 Task: Find connections with filter location Wickford with filter topic #Projectmanagements with filter profile language French with filter current company ITI And Diploma Jobs with filter school Banaras Hindu University with filter industry Wholesale Luxury Goods and Jewelry with filter service category UX Research with filter keywords title Sales Associate
Action: Mouse moved to (569, 73)
Screenshot: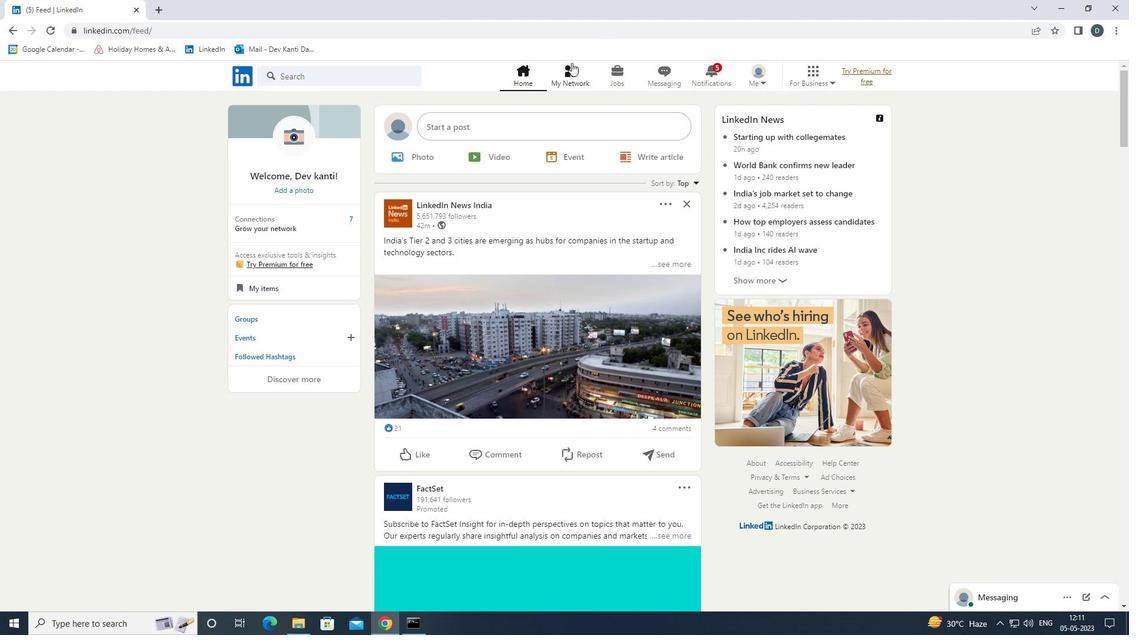 
Action: Mouse pressed left at (569, 73)
Screenshot: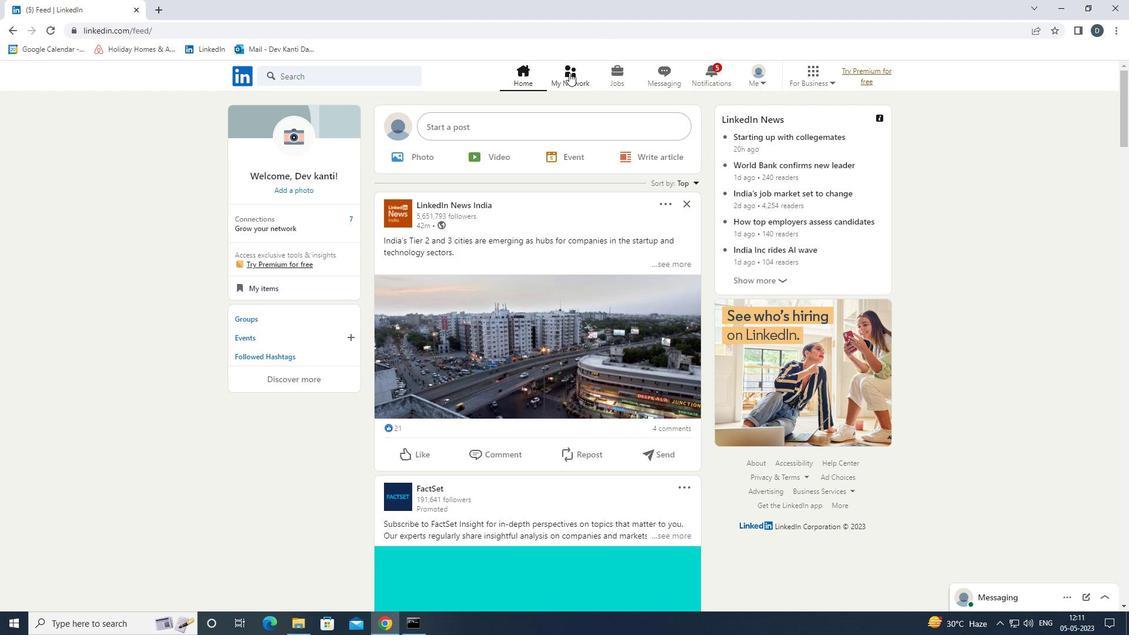 
Action: Mouse moved to (393, 138)
Screenshot: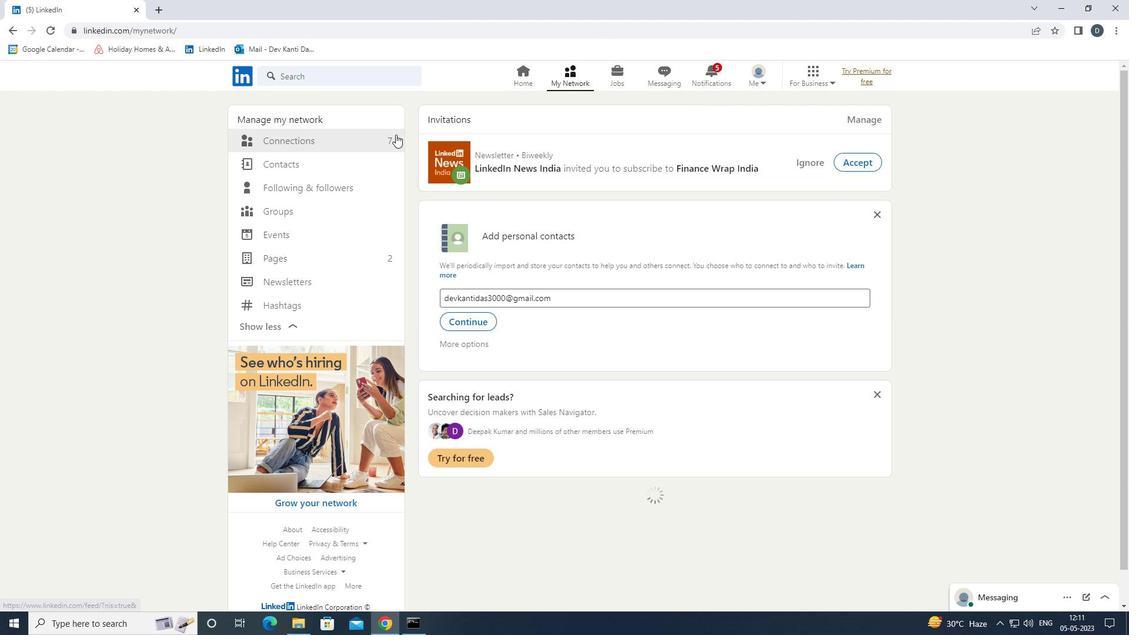 
Action: Mouse pressed left at (393, 138)
Screenshot: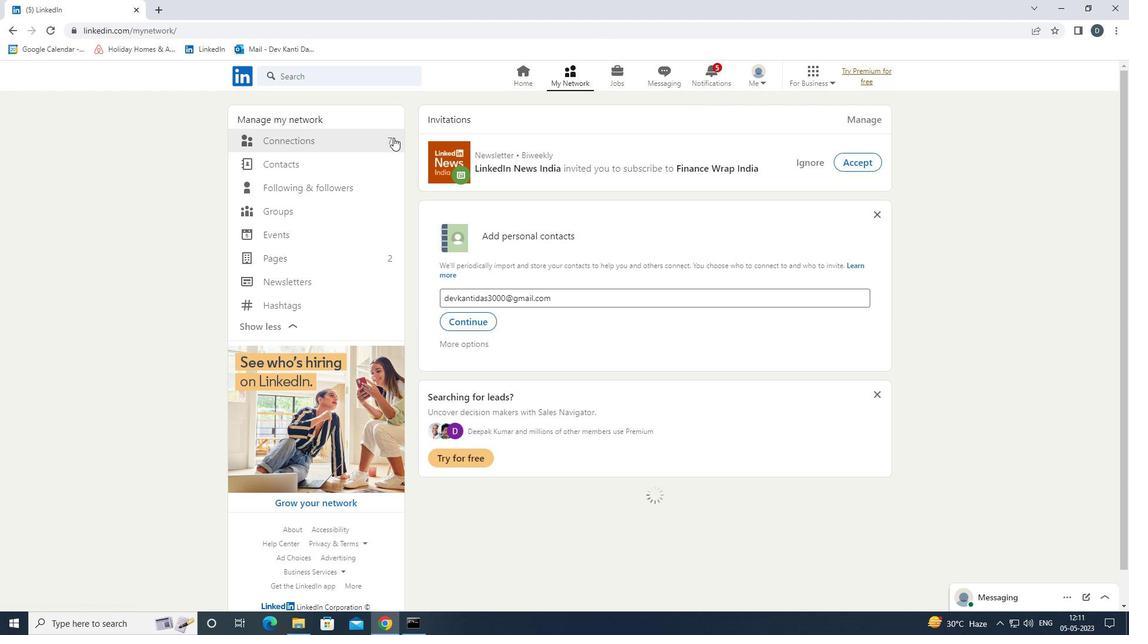
Action: Mouse moved to (390, 138)
Screenshot: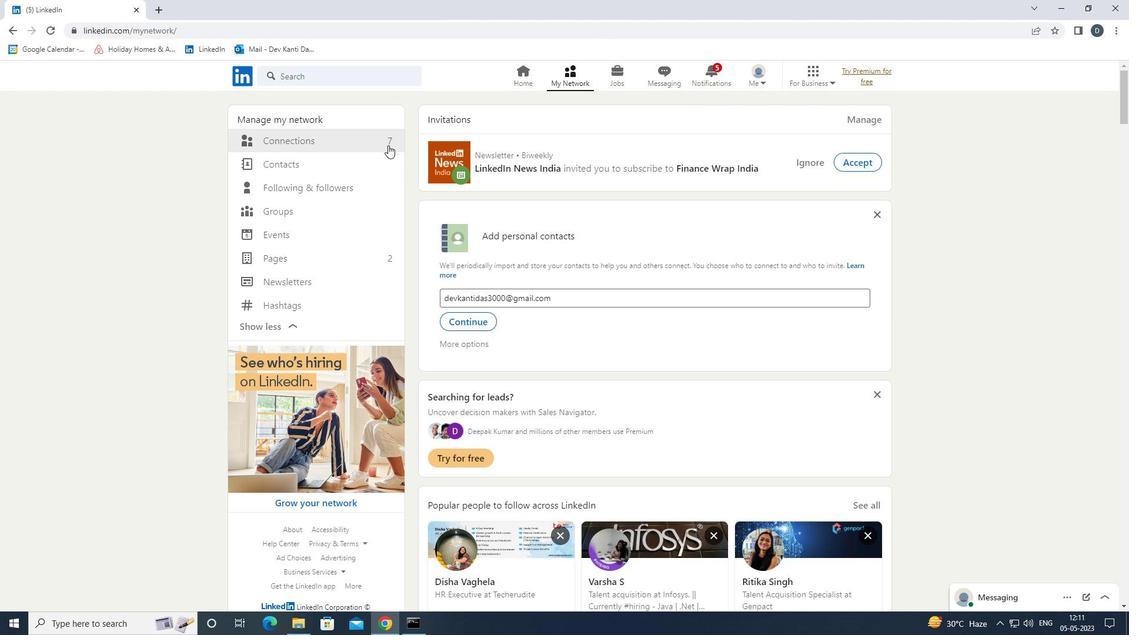 
Action: Mouse pressed left at (390, 138)
Screenshot: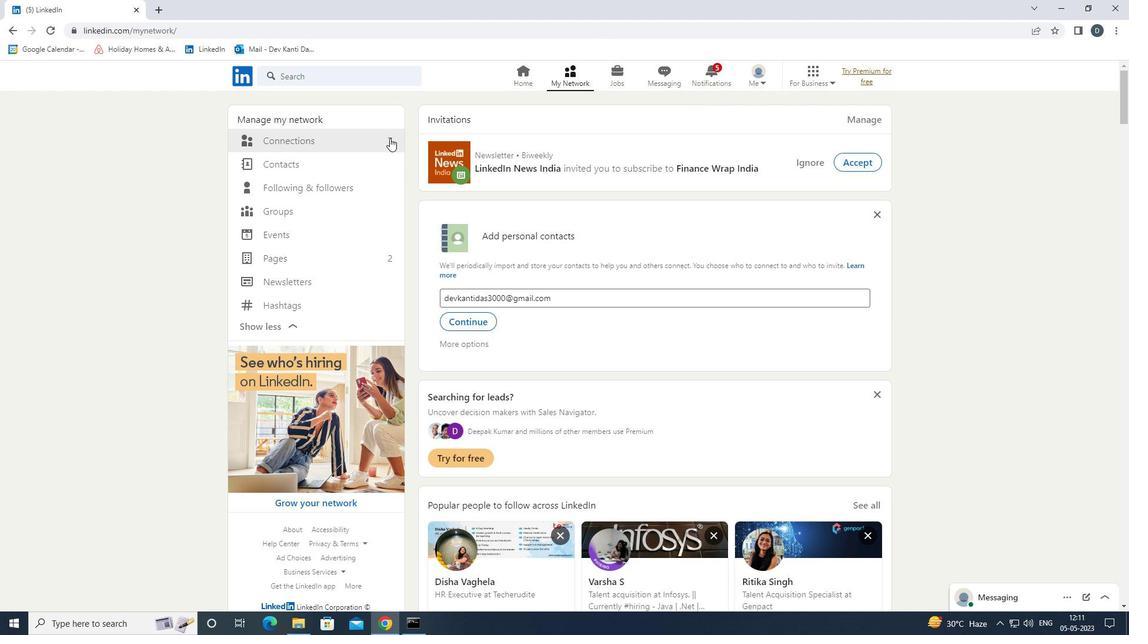 
Action: Mouse moved to (630, 140)
Screenshot: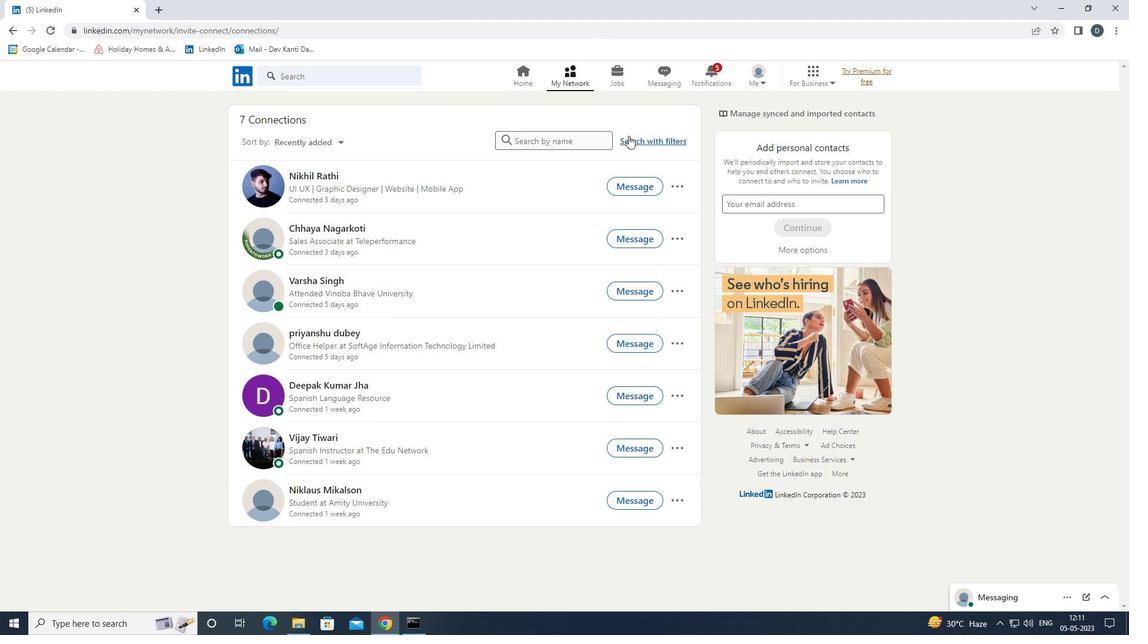
Action: Mouse pressed left at (630, 140)
Screenshot: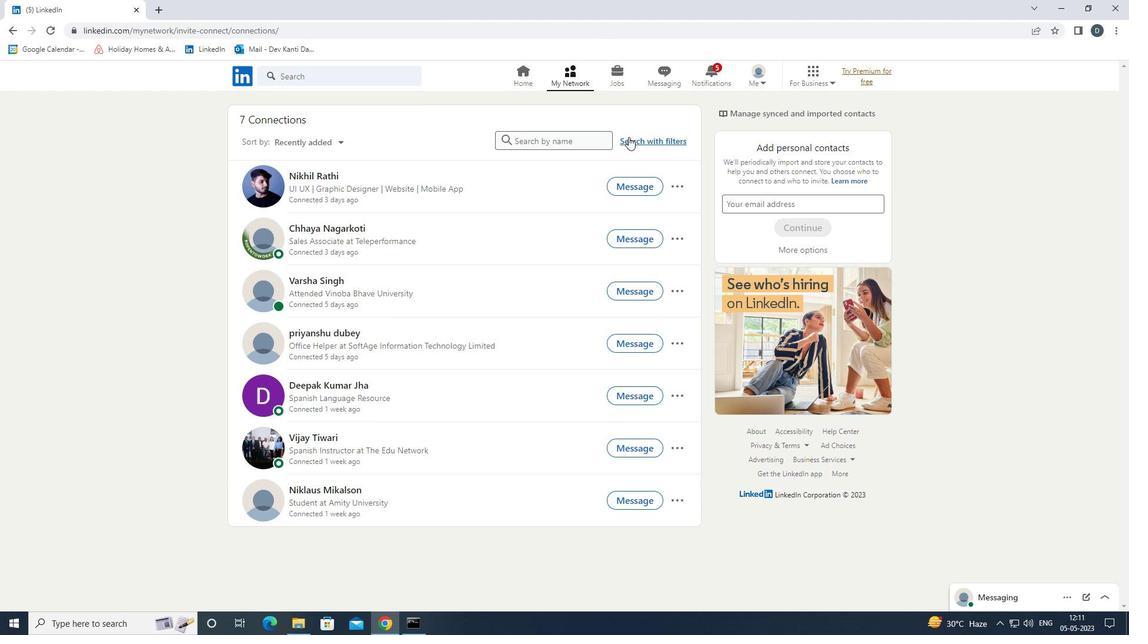 
Action: Mouse moved to (607, 110)
Screenshot: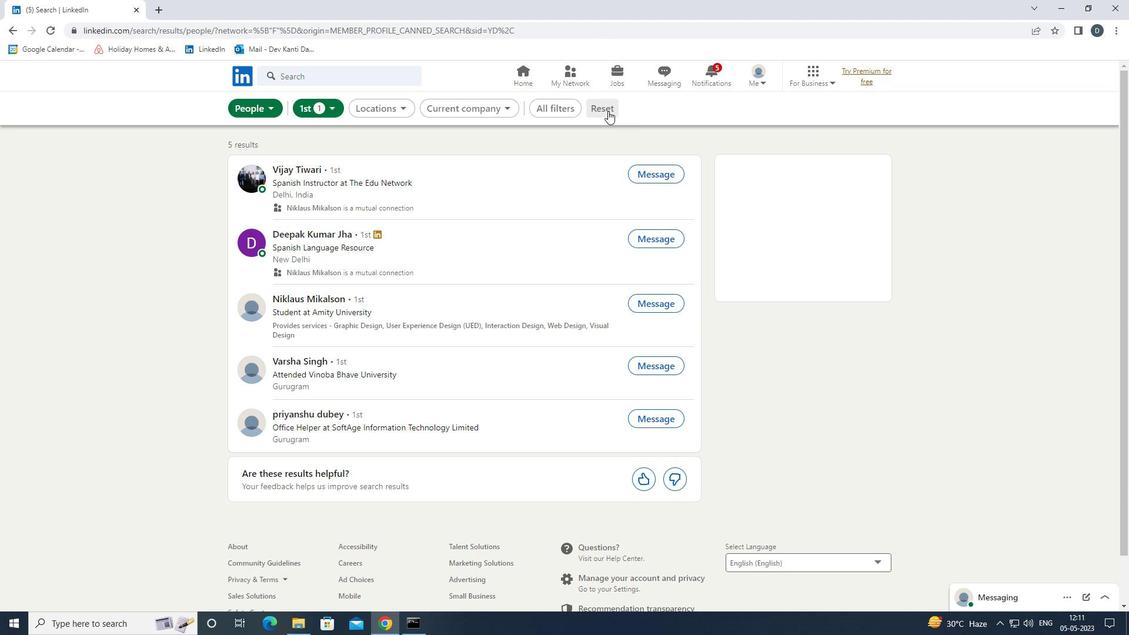
Action: Mouse pressed left at (607, 110)
Screenshot: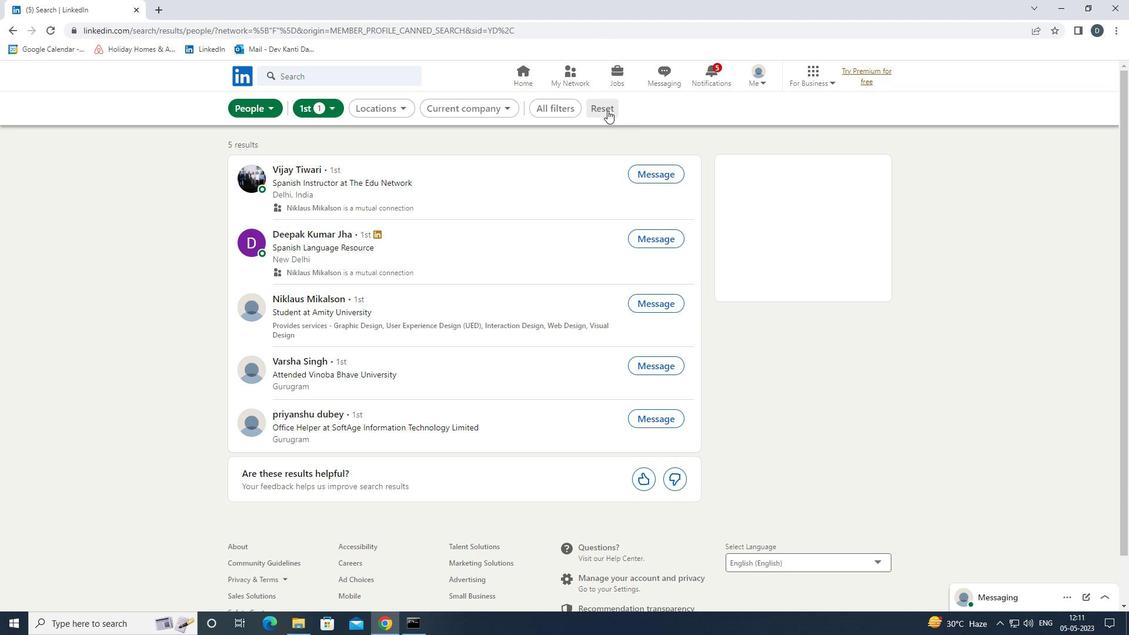 
Action: Mouse moved to (587, 111)
Screenshot: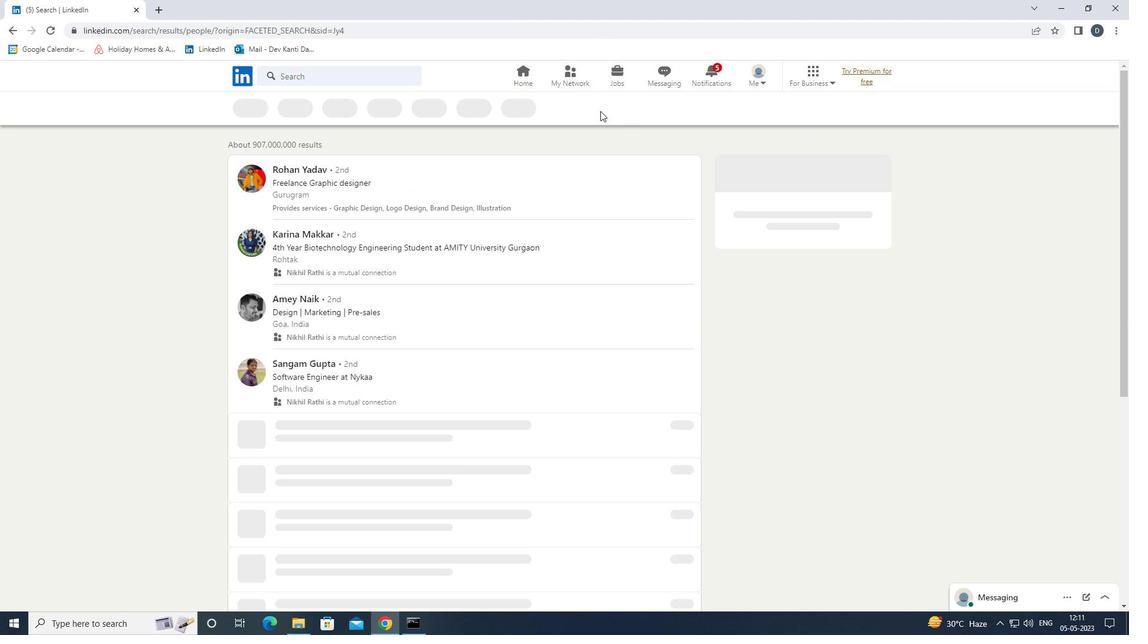 
Action: Mouse pressed left at (587, 111)
Screenshot: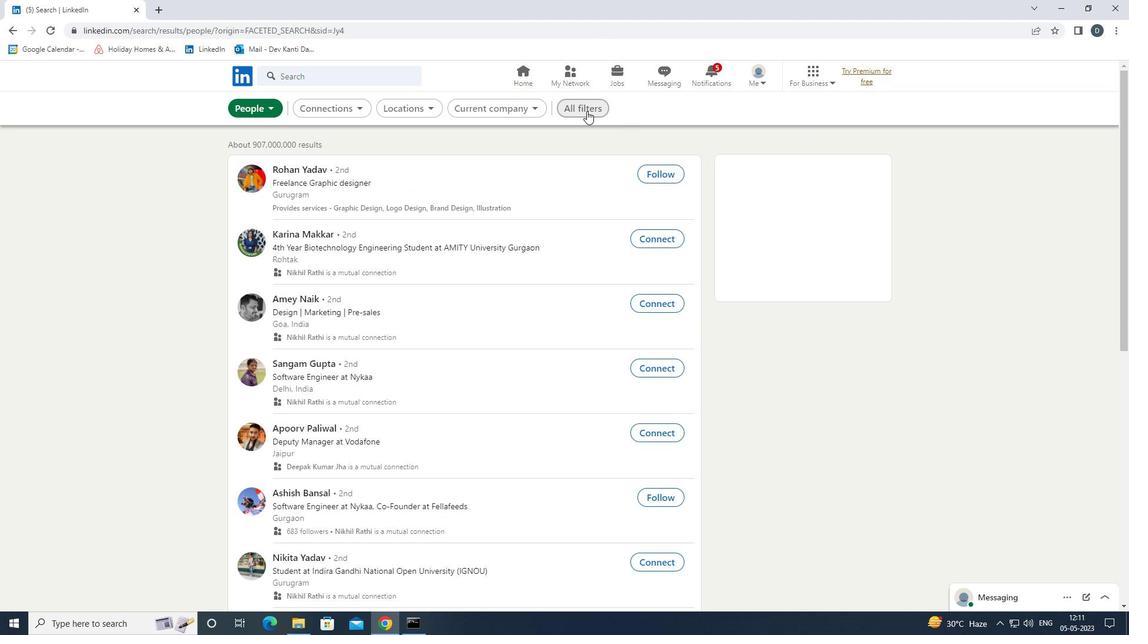 
Action: Mouse moved to (966, 351)
Screenshot: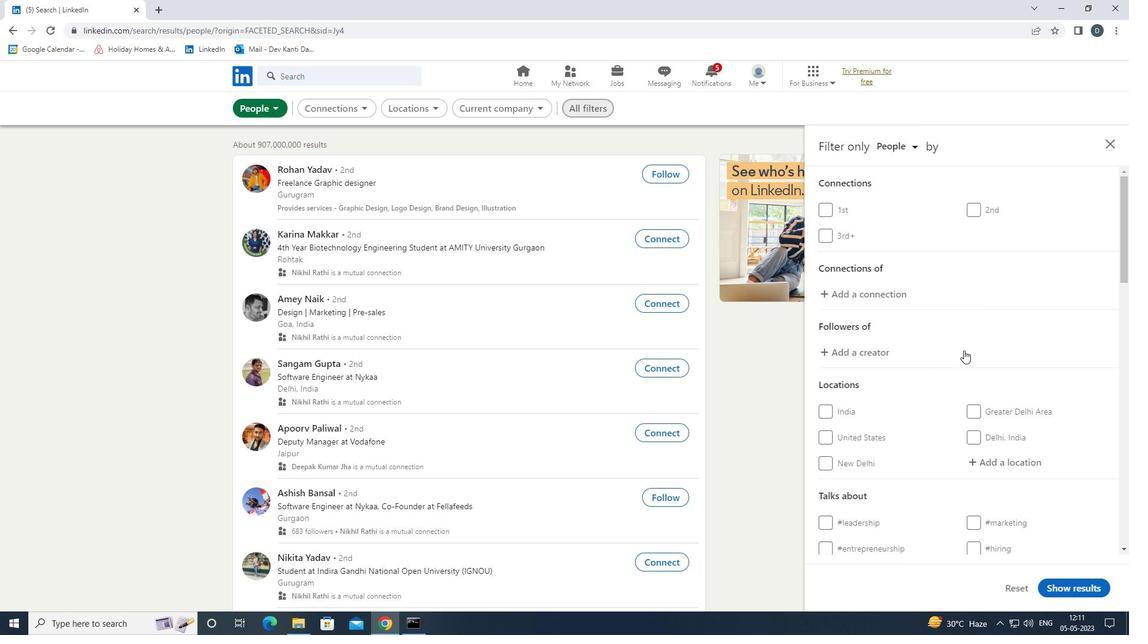 
Action: Mouse scrolled (966, 351) with delta (0, 0)
Screenshot: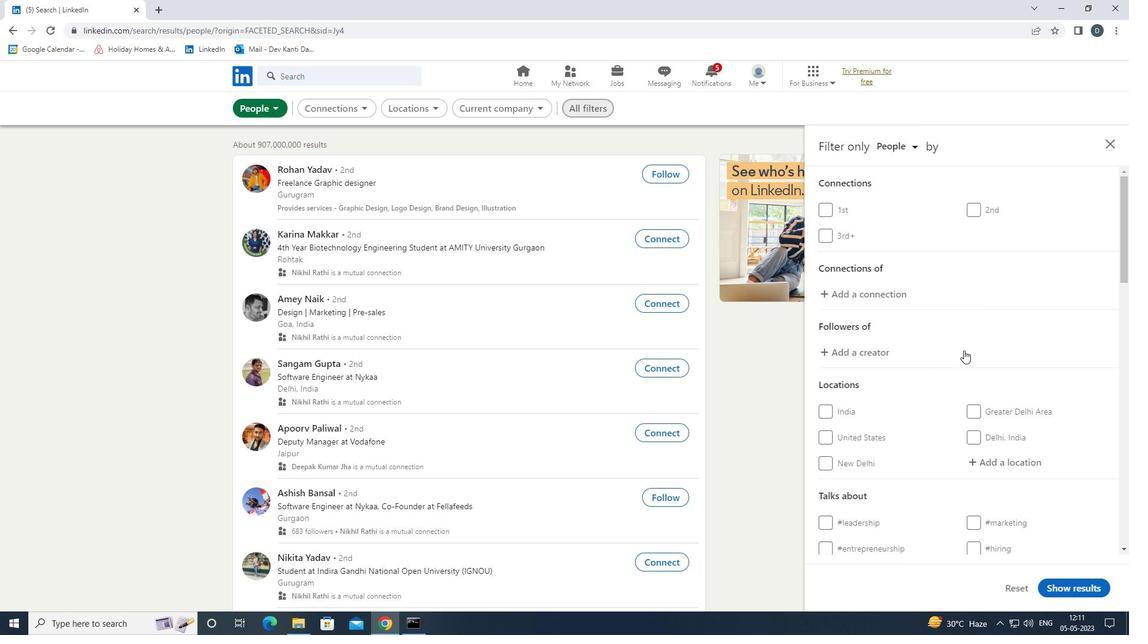 
Action: Mouse moved to (974, 354)
Screenshot: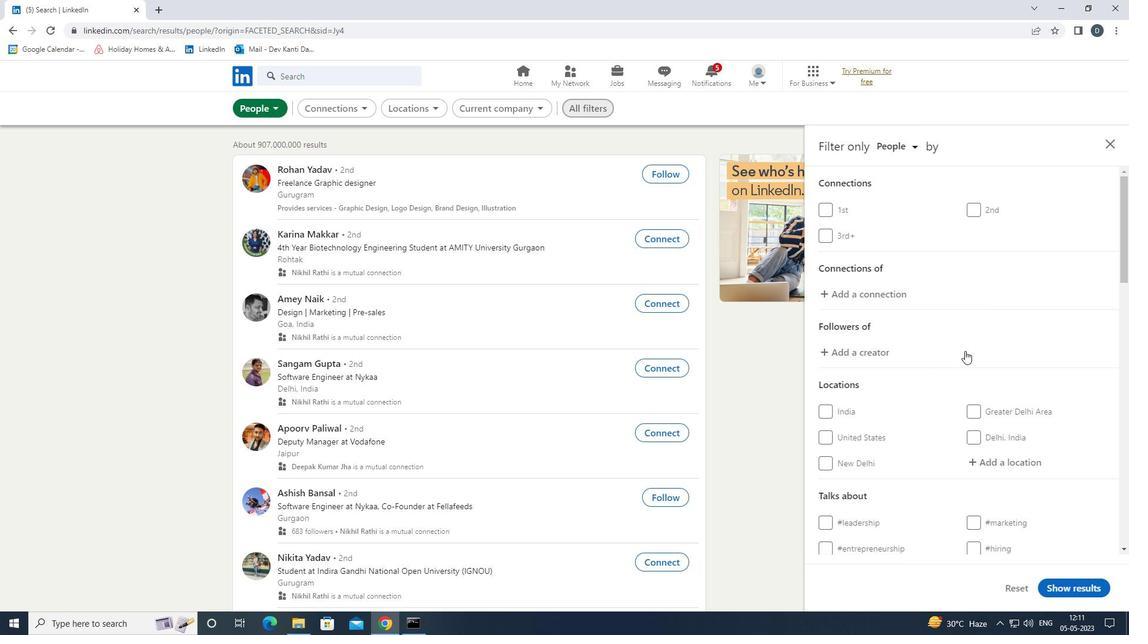 
Action: Mouse scrolled (974, 353) with delta (0, 0)
Screenshot: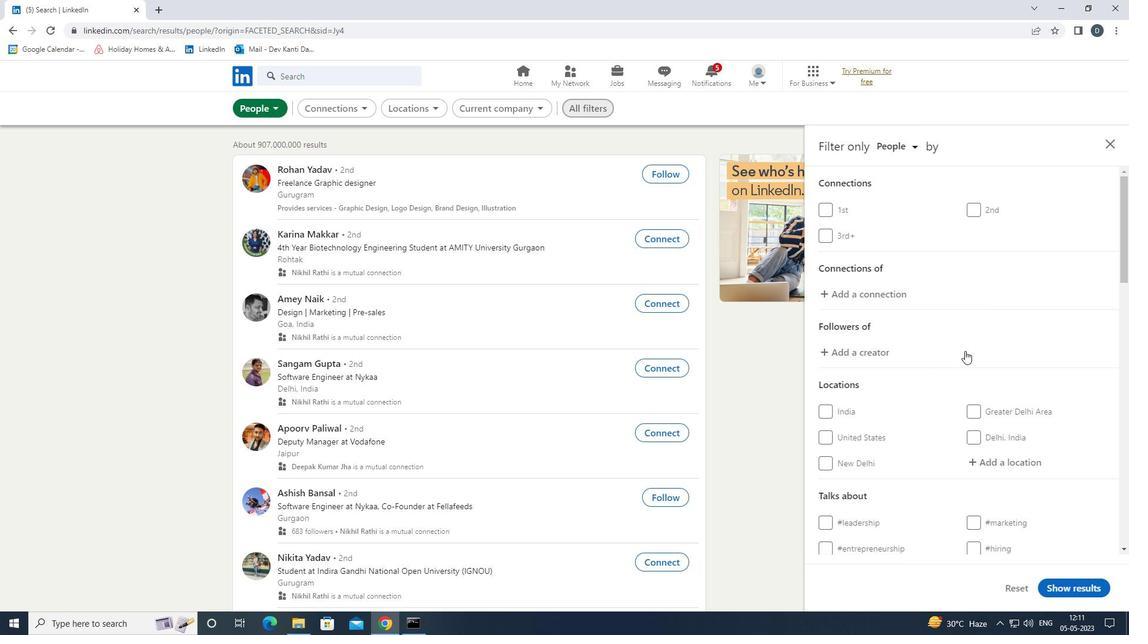 
Action: Mouse moved to (1007, 340)
Screenshot: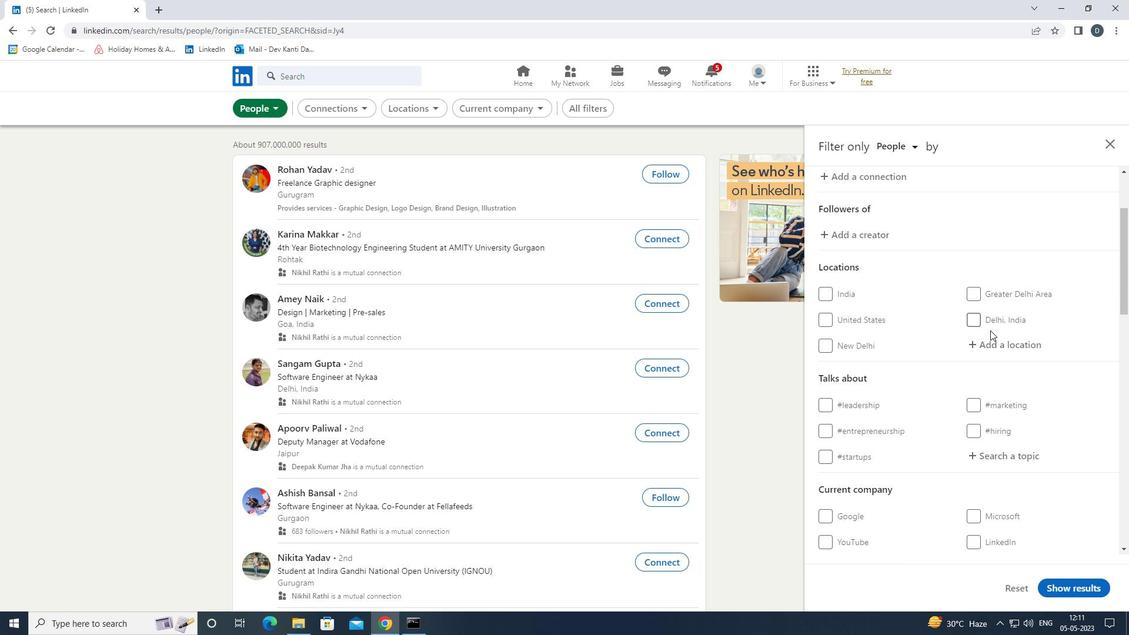 
Action: Mouse pressed left at (1007, 340)
Screenshot: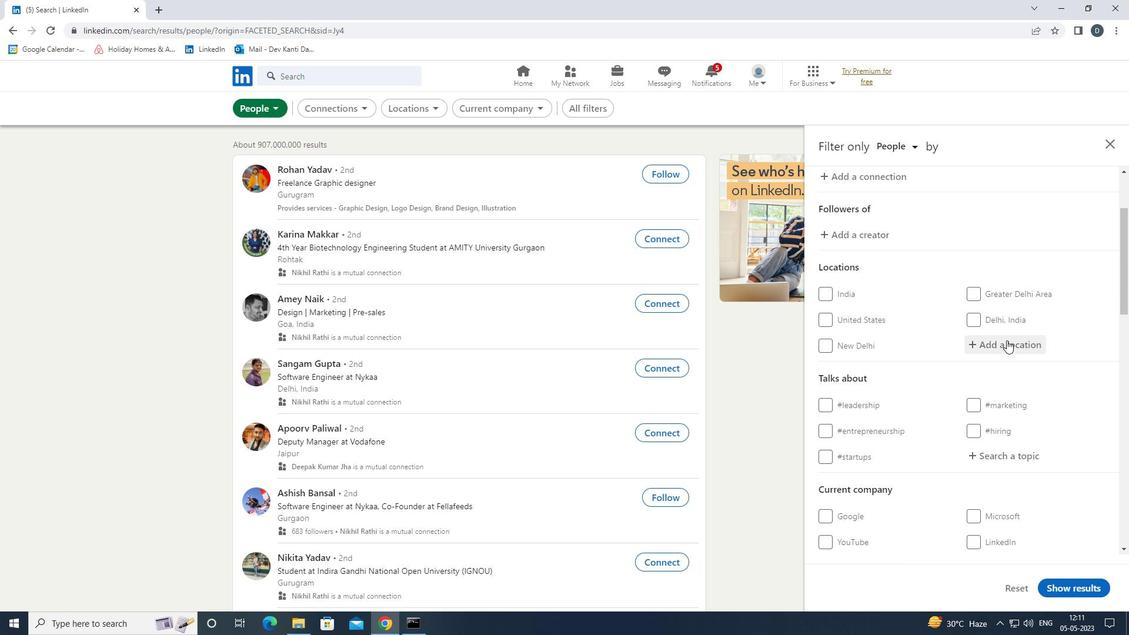 
Action: Key pressed <Key.shift><Key.shift><Key.shift><Key.shift><Key.shift>WICKFORD<Key.enter>
Screenshot: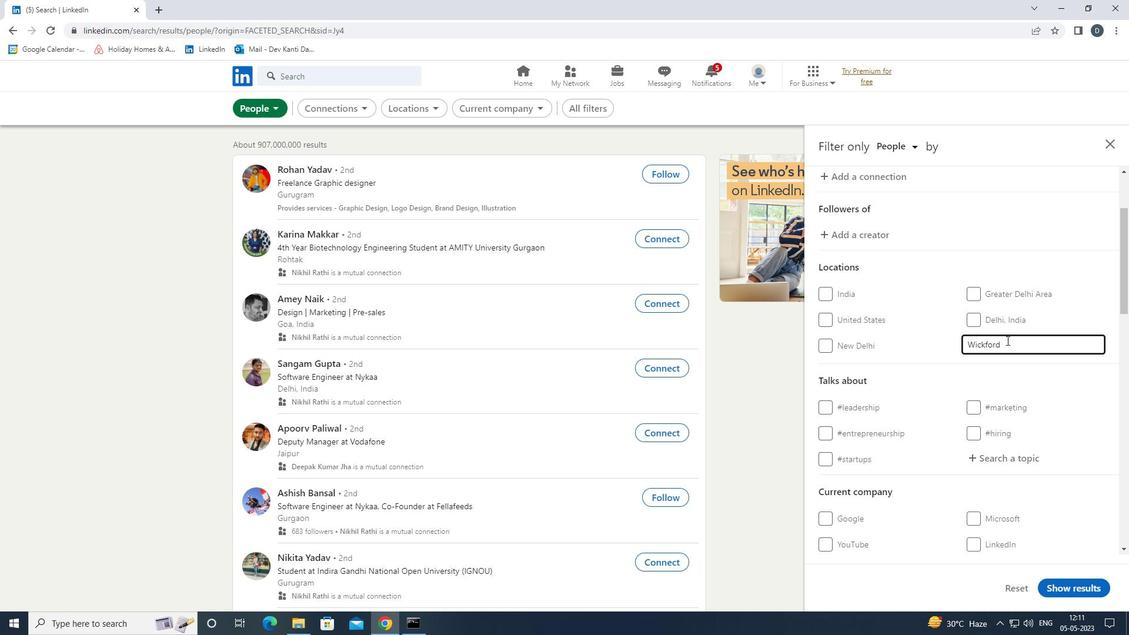 
Action: Mouse scrolled (1007, 340) with delta (0, 0)
Screenshot: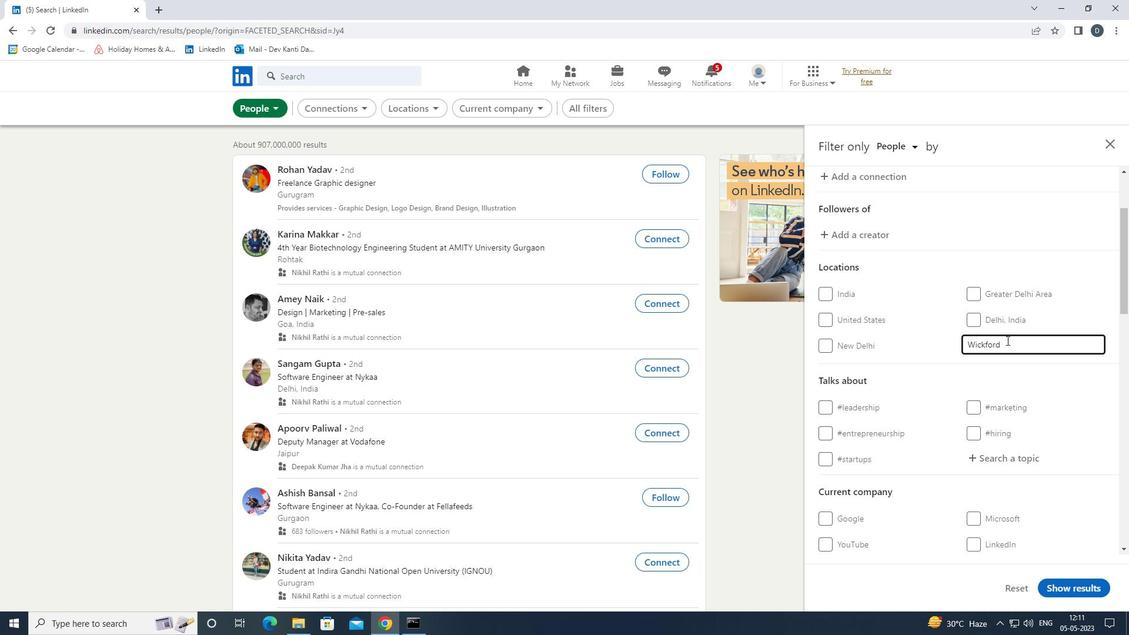 
Action: Mouse moved to (1009, 395)
Screenshot: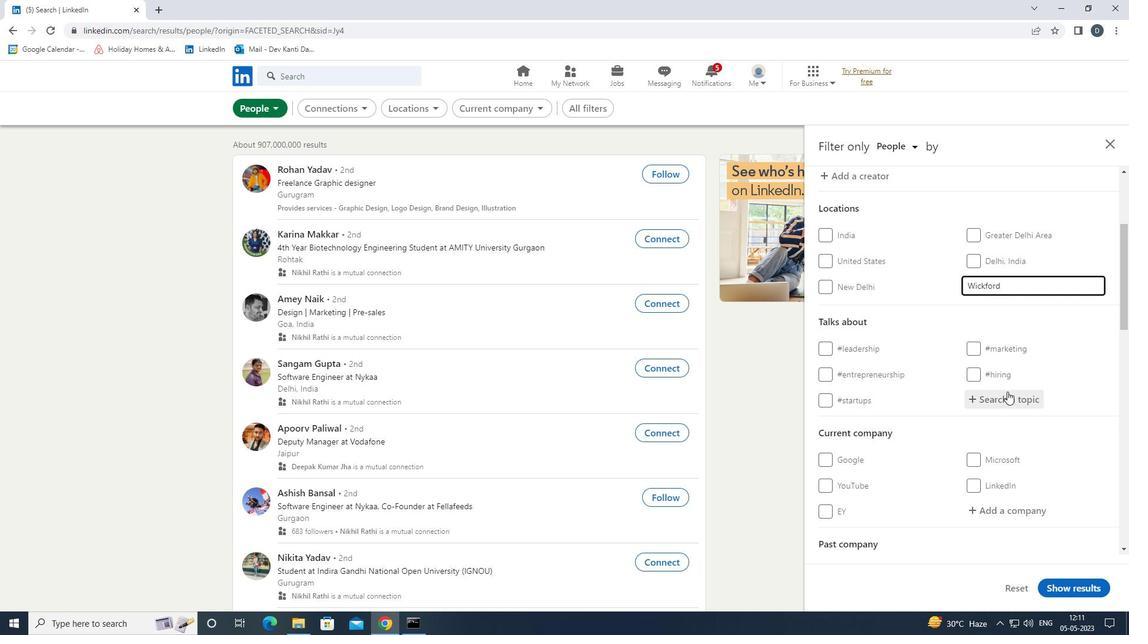 
Action: Mouse pressed left at (1009, 395)
Screenshot: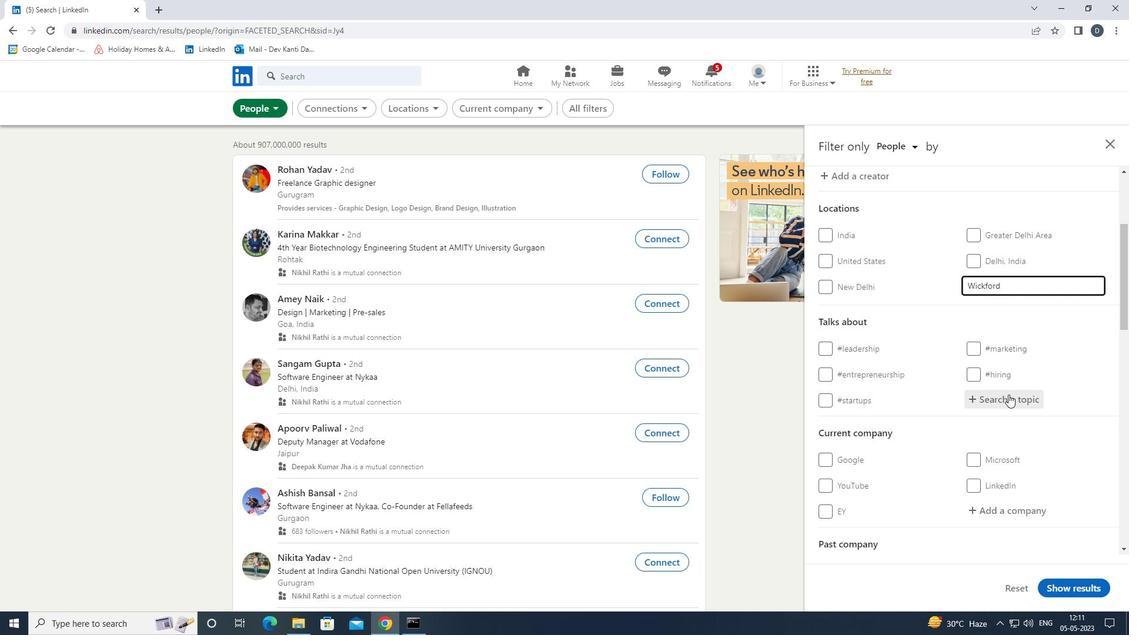 
Action: Key pressed PROJECTMAN<Key.down><Key.enter>
Screenshot: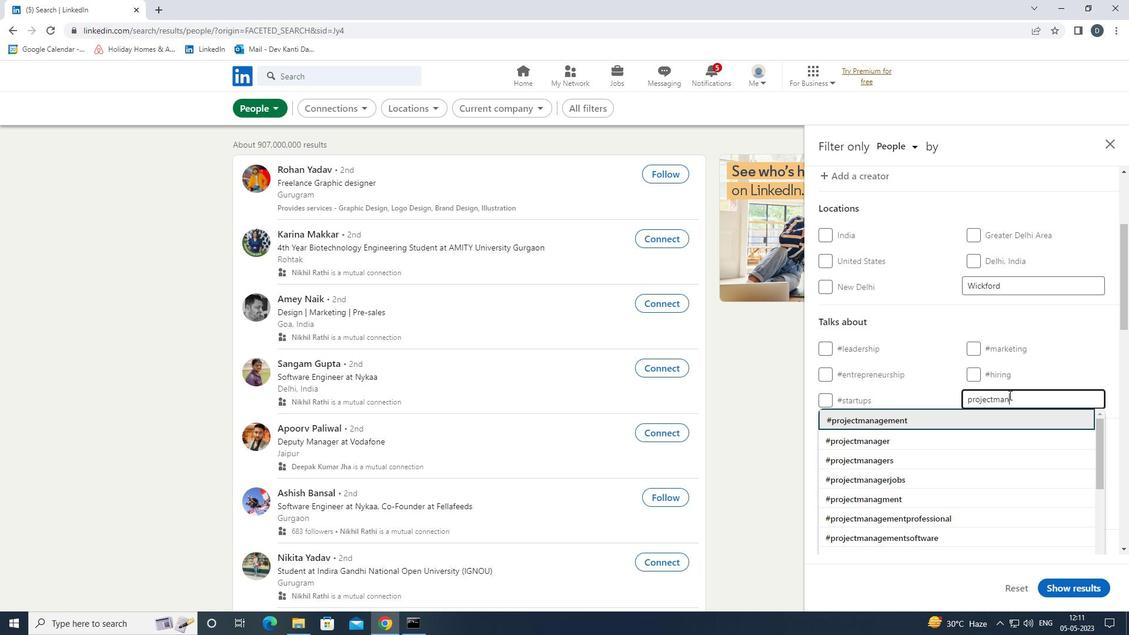 
Action: Mouse scrolled (1009, 394) with delta (0, 0)
Screenshot: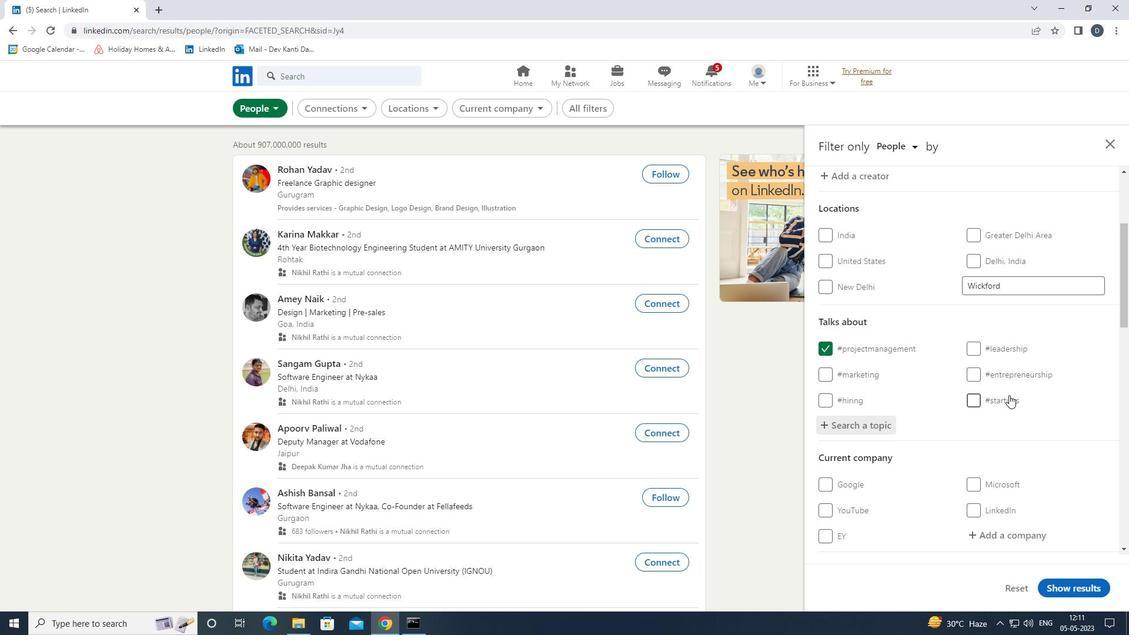 
Action: Mouse scrolled (1009, 394) with delta (0, 0)
Screenshot: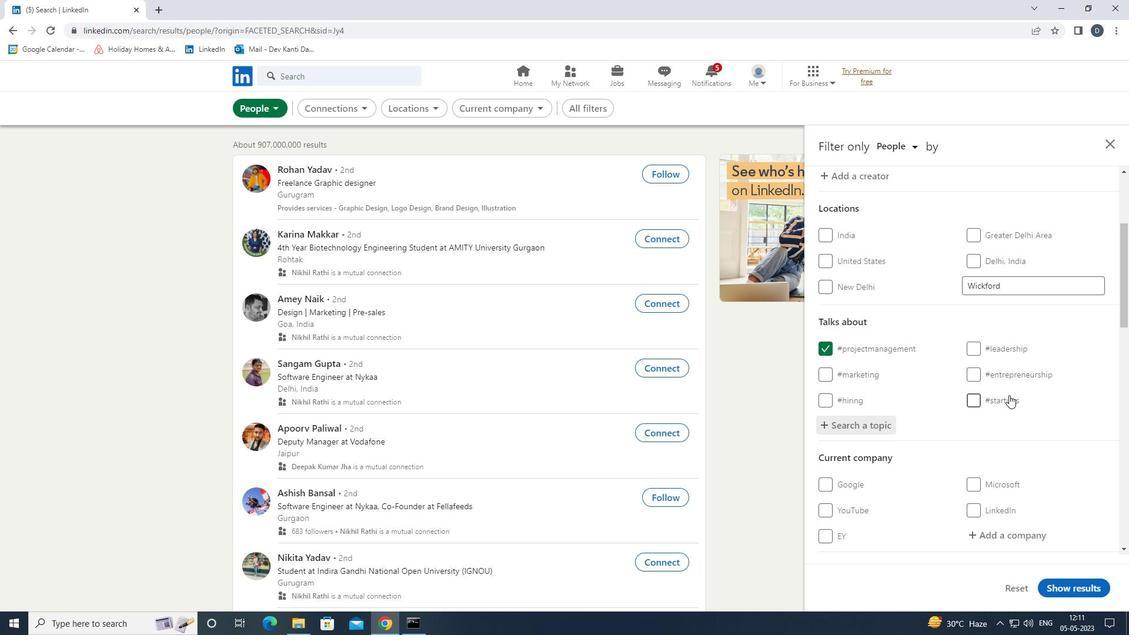 
Action: Mouse scrolled (1009, 394) with delta (0, 0)
Screenshot: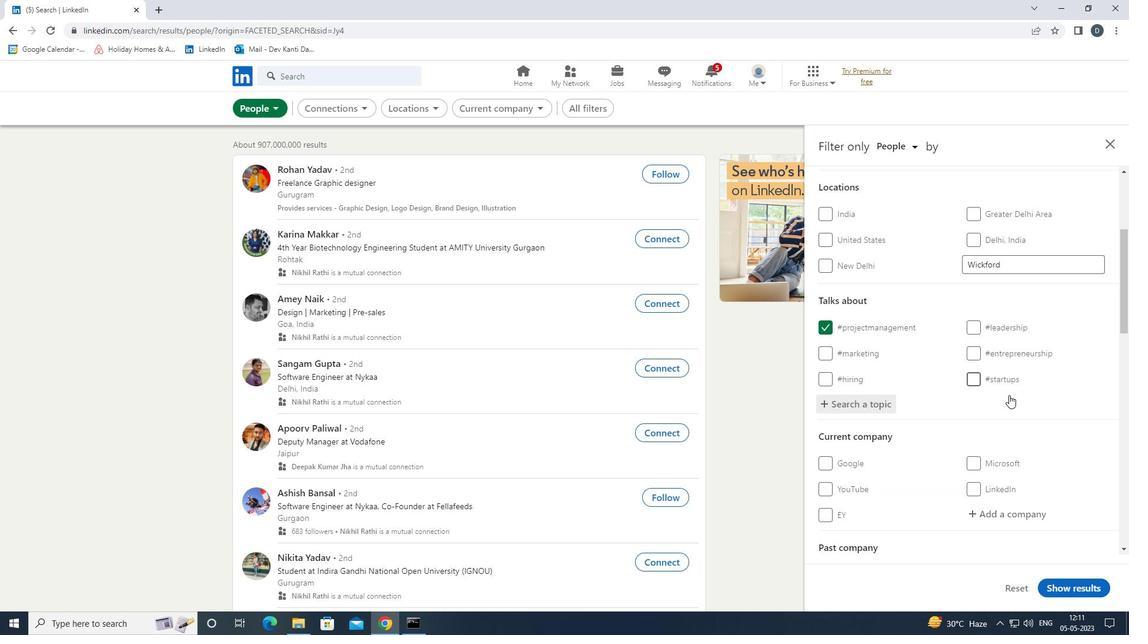 
Action: Mouse moved to (1004, 371)
Screenshot: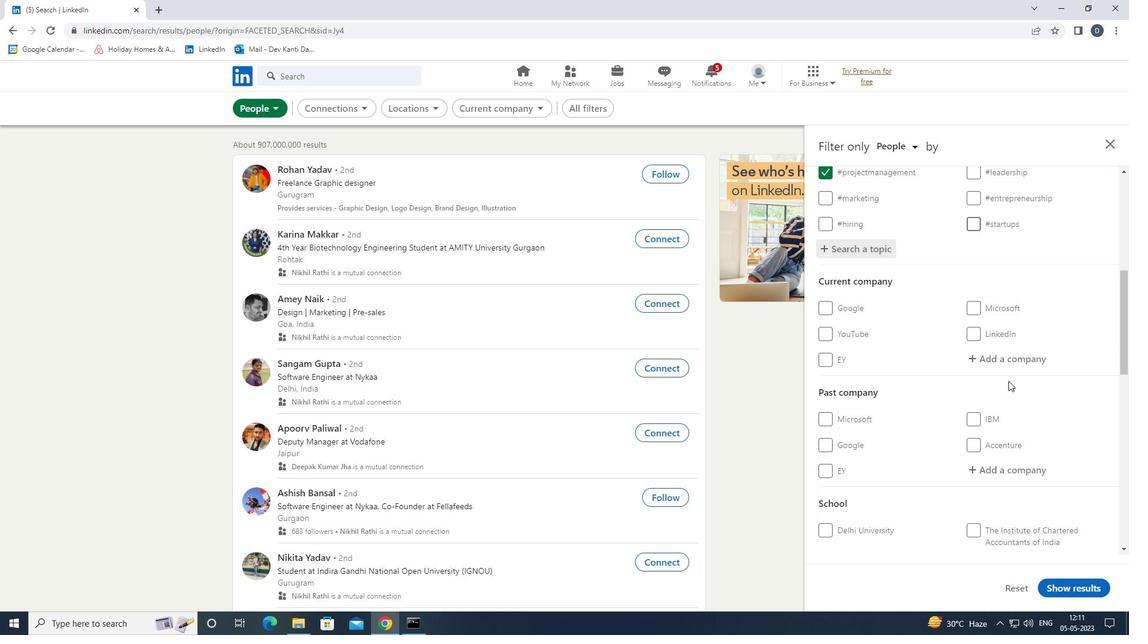 
Action: Mouse scrolled (1004, 370) with delta (0, 0)
Screenshot: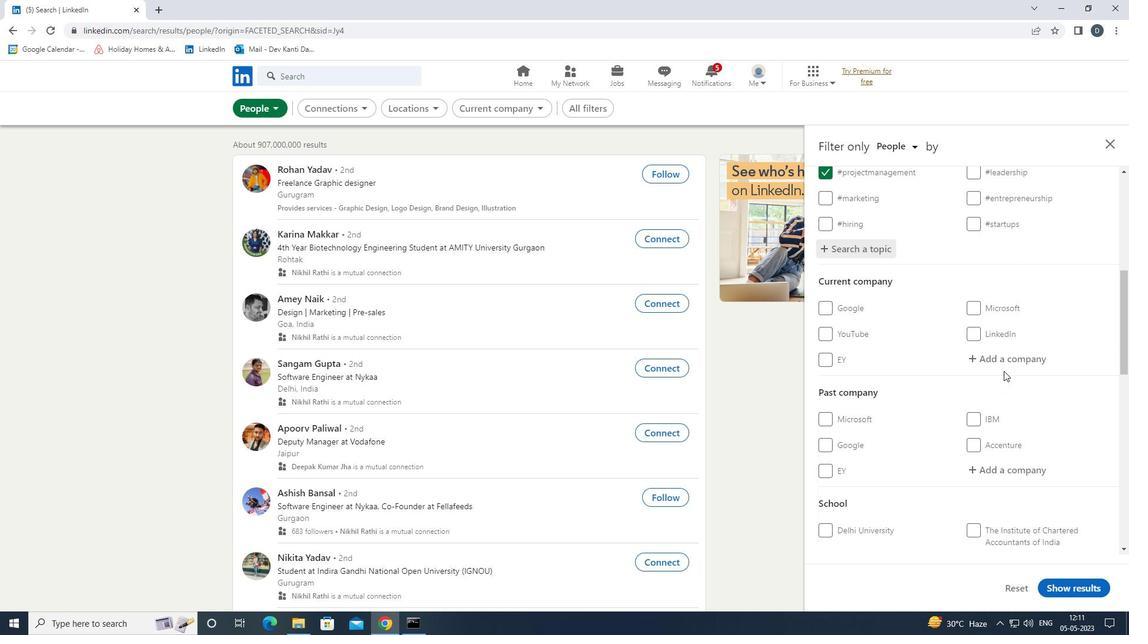 
Action: Mouse scrolled (1004, 370) with delta (0, 0)
Screenshot: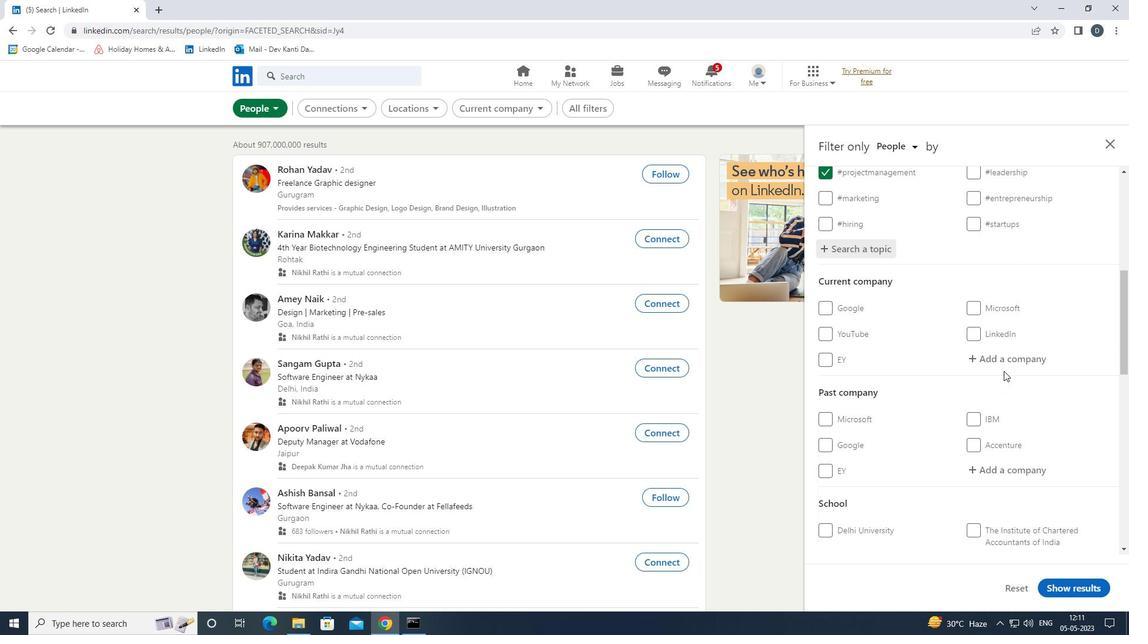 
Action: Mouse scrolled (1004, 370) with delta (0, 0)
Screenshot: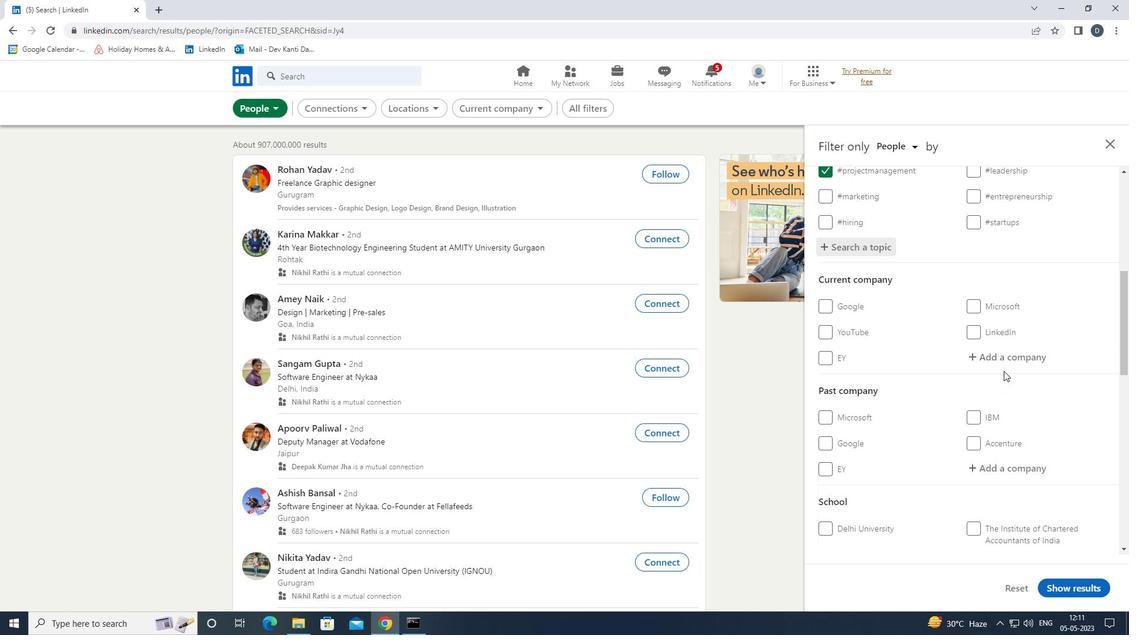 
Action: Mouse scrolled (1004, 370) with delta (0, 0)
Screenshot: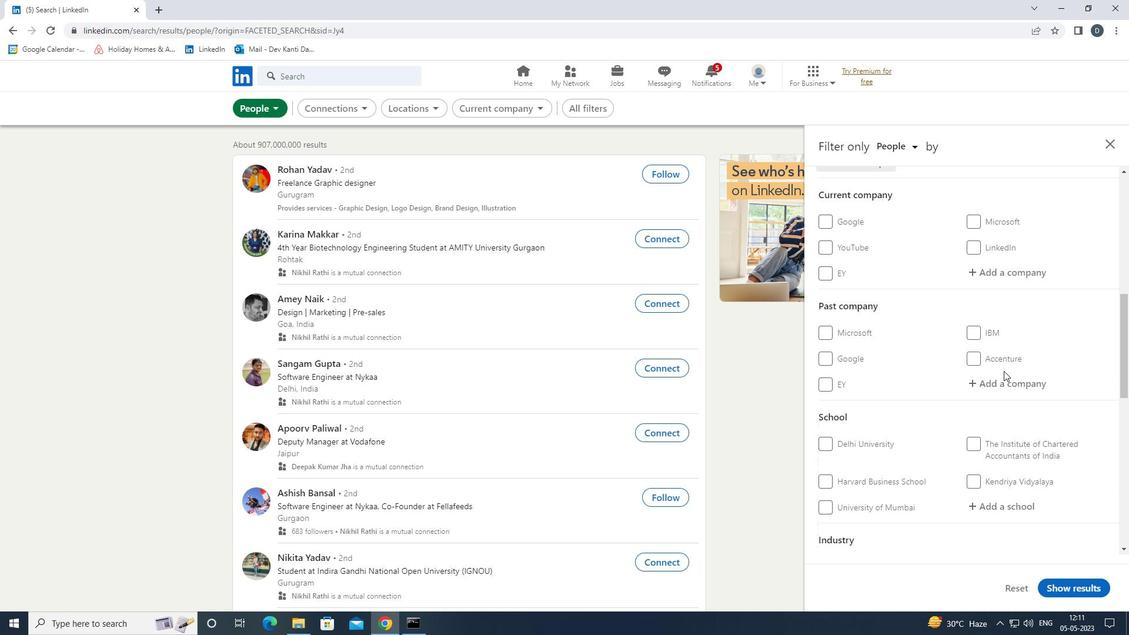 
Action: Mouse scrolled (1004, 370) with delta (0, 0)
Screenshot: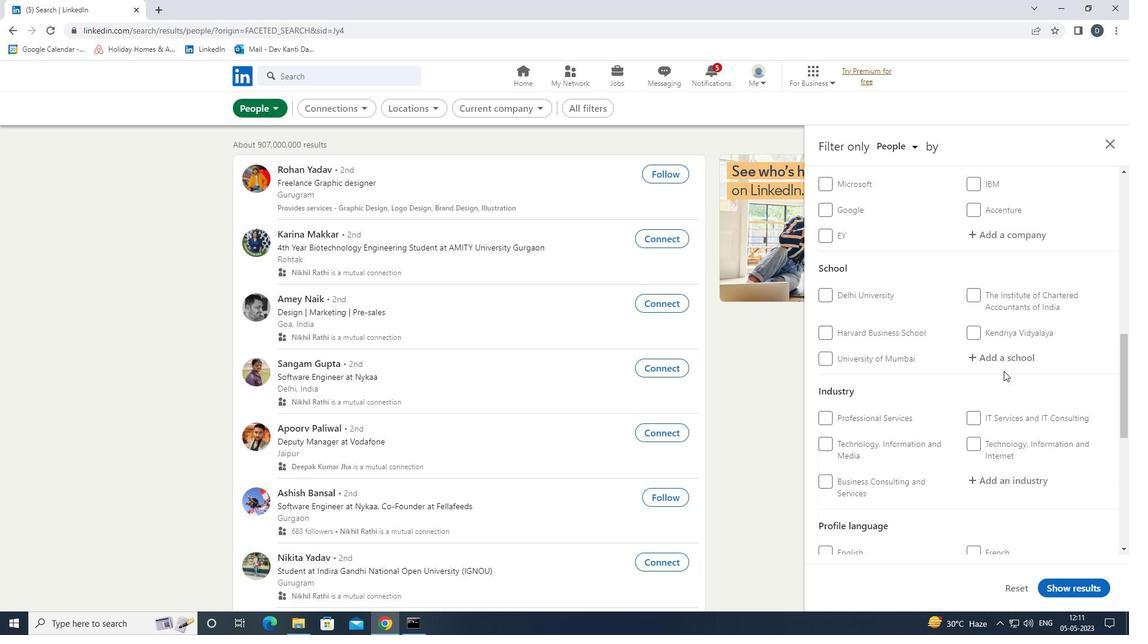 
Action: Mouse scrolled (1004, 370) with delta (0, 0)
Screenshot: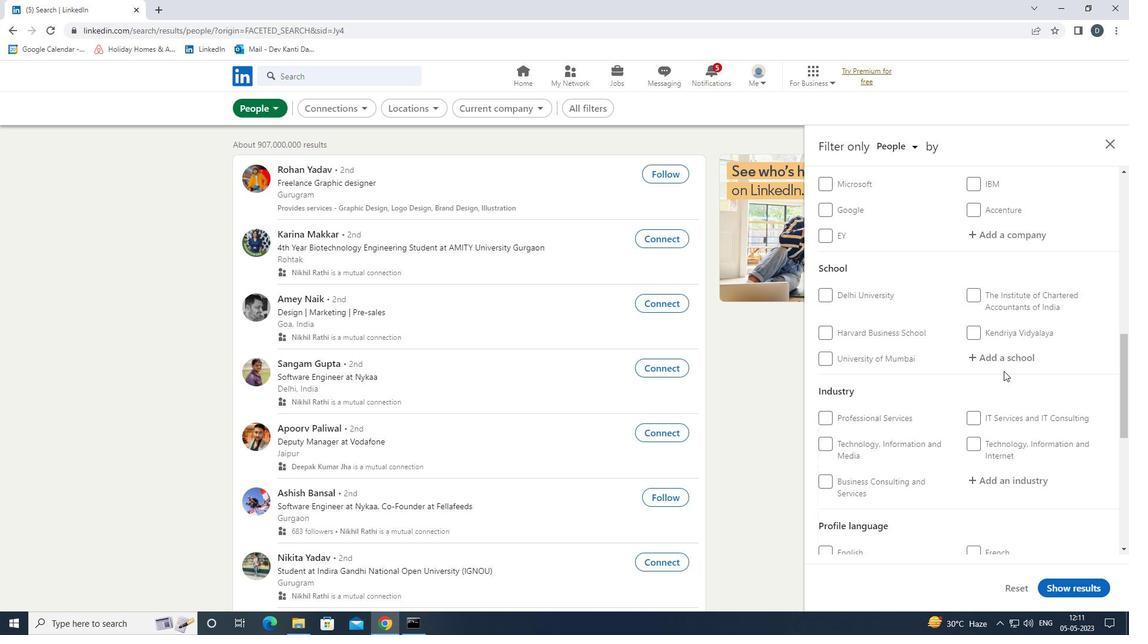 
Action: Mouse moved to (998, 433)
Screenshot: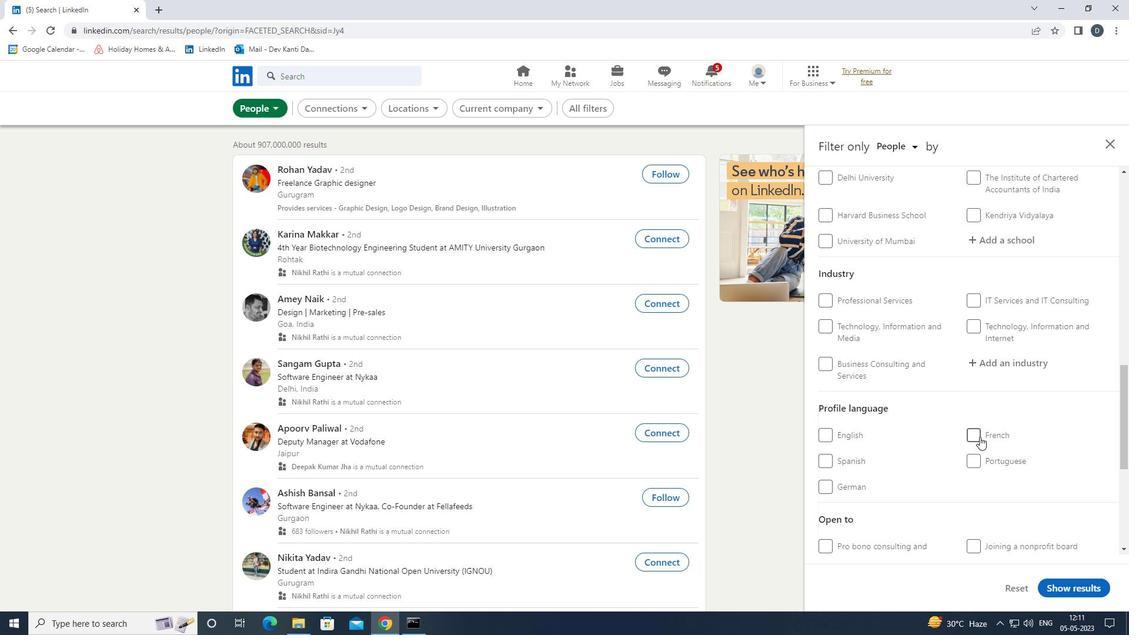 
Action: Mouse pressed left at (998, 433)
Screenshot: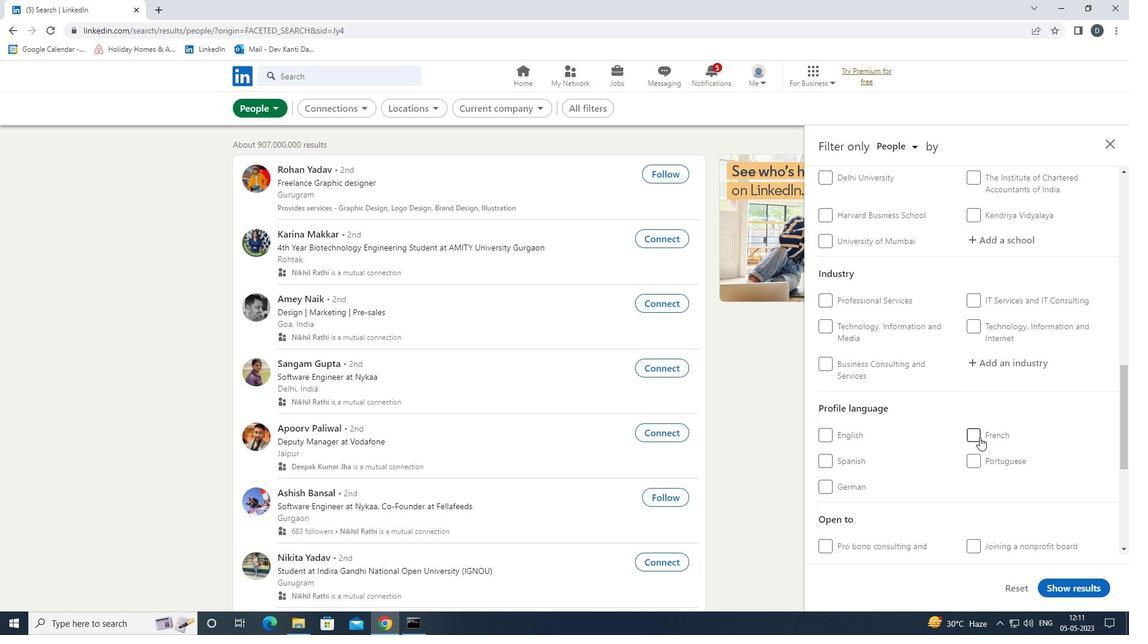 
Action: Mouse moved to (999, 433)
Screenshot: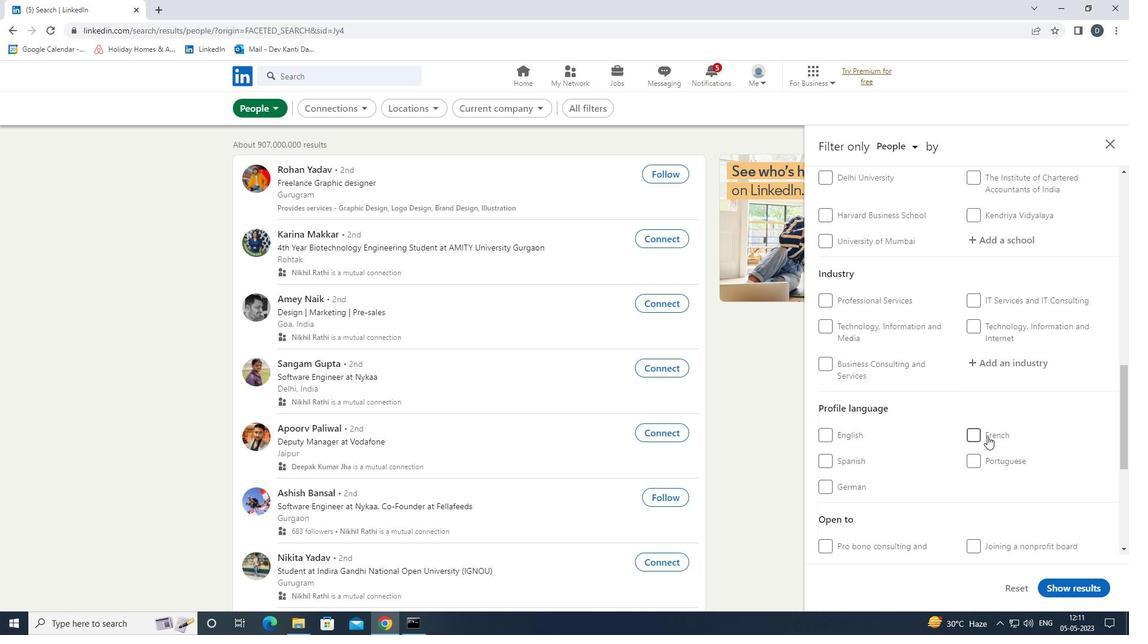 
Action: Mouse scrolled (999, 434) with delta (0, 0)
Screenshot: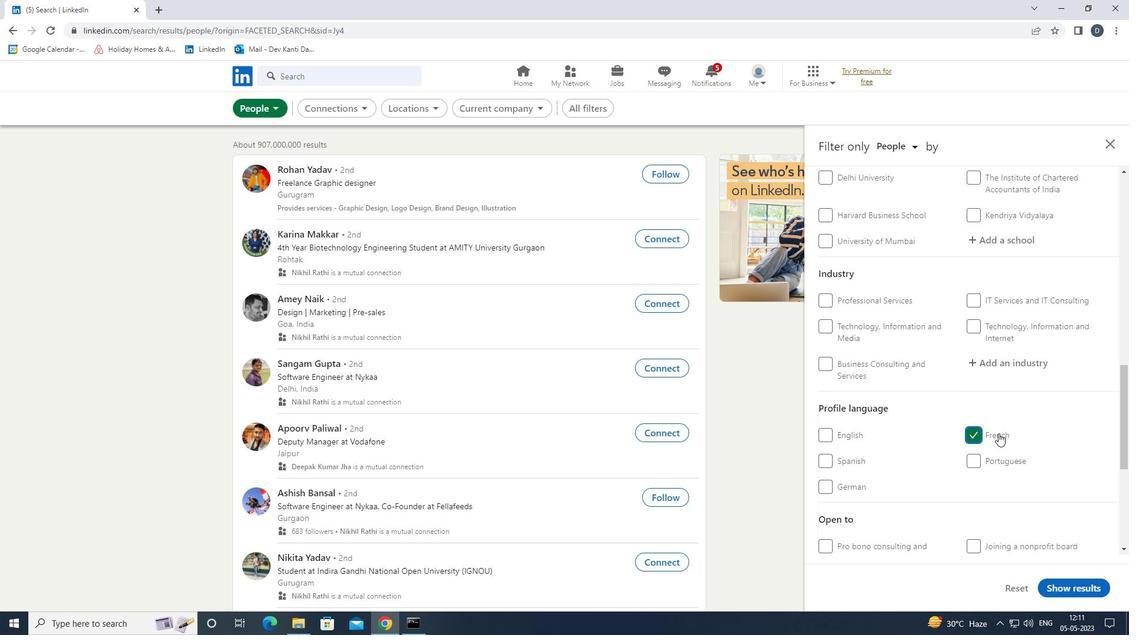 
Action: Mouse scrolled (999, 434) with delta (0, 0)
Screenshot: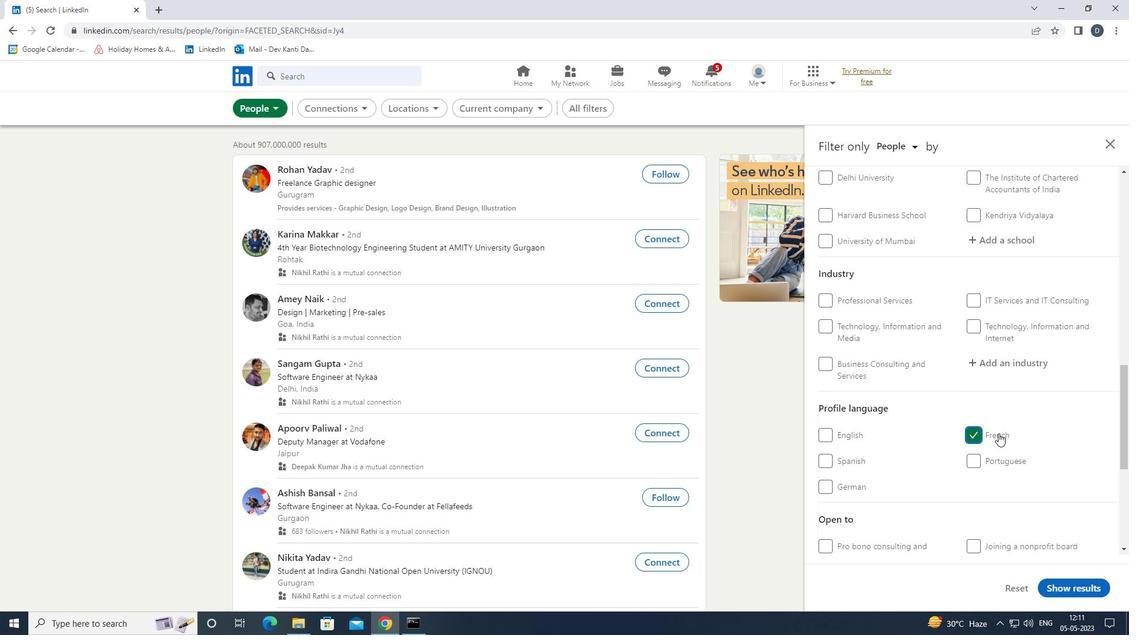 
Action: Mouse scrolled (999, 434) with delta (0, 0)
Screenshot: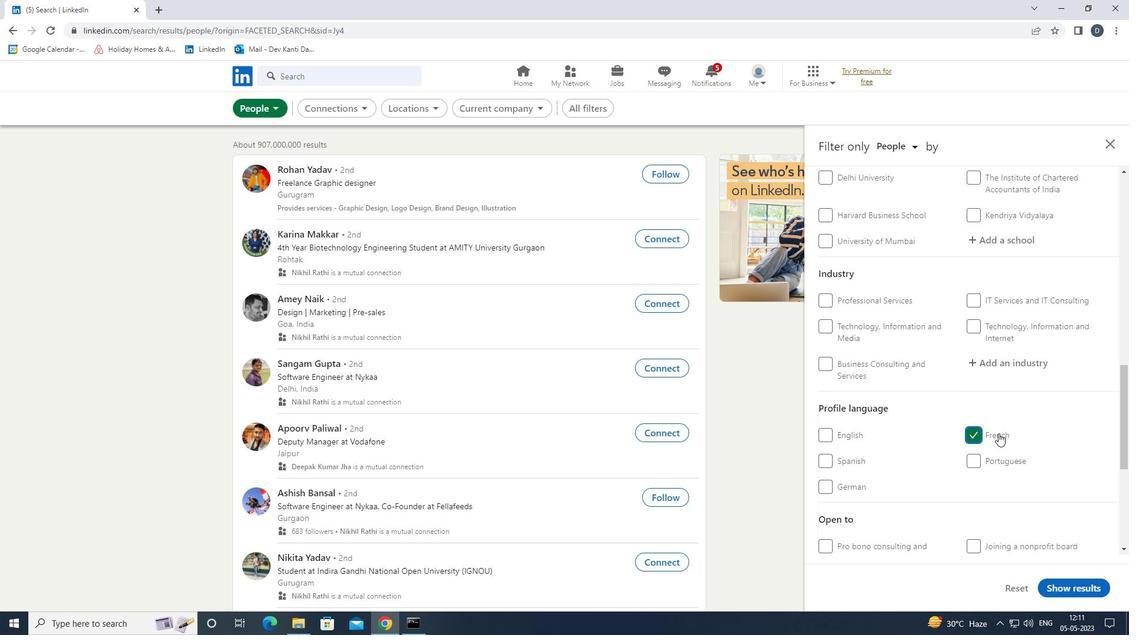 
Action: Mouse scrolled (999, 434) with delta (0, 0)
Screenshot: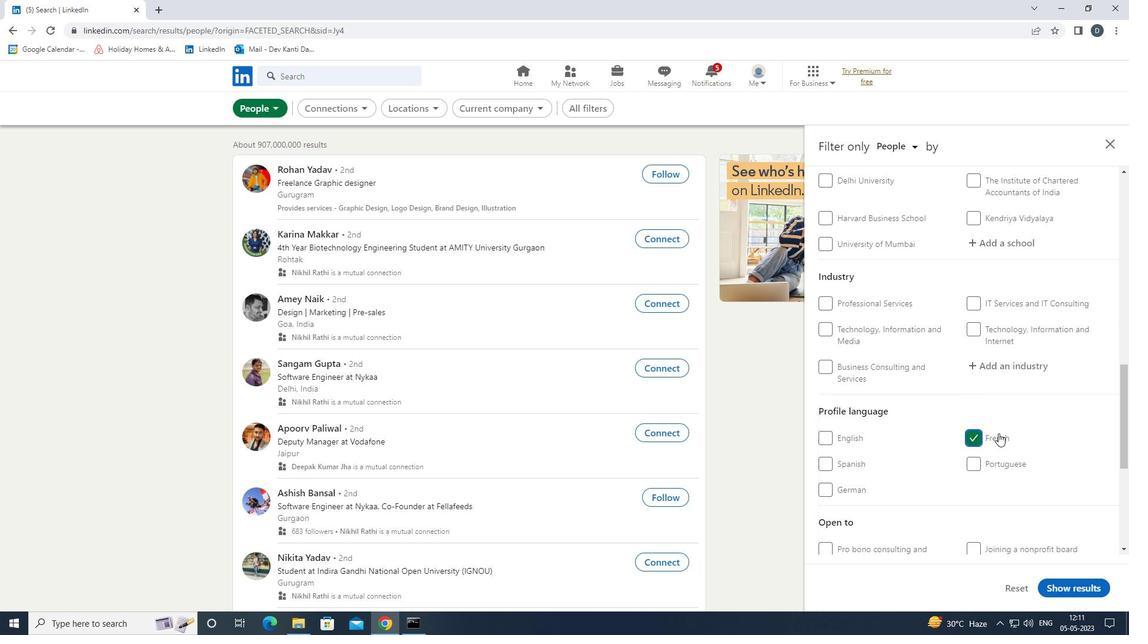 
Action: Mouse scrolled (999, 434) with delta (0, 0)
Screenshot: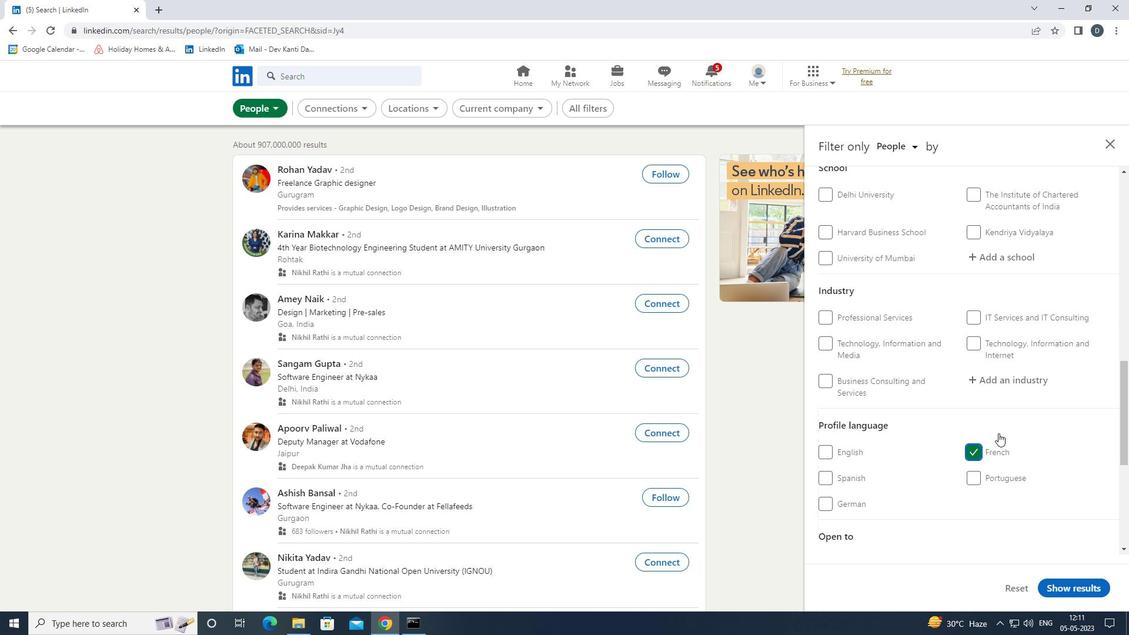 
Action: Mouse moved to (998, 293)
Screenshot: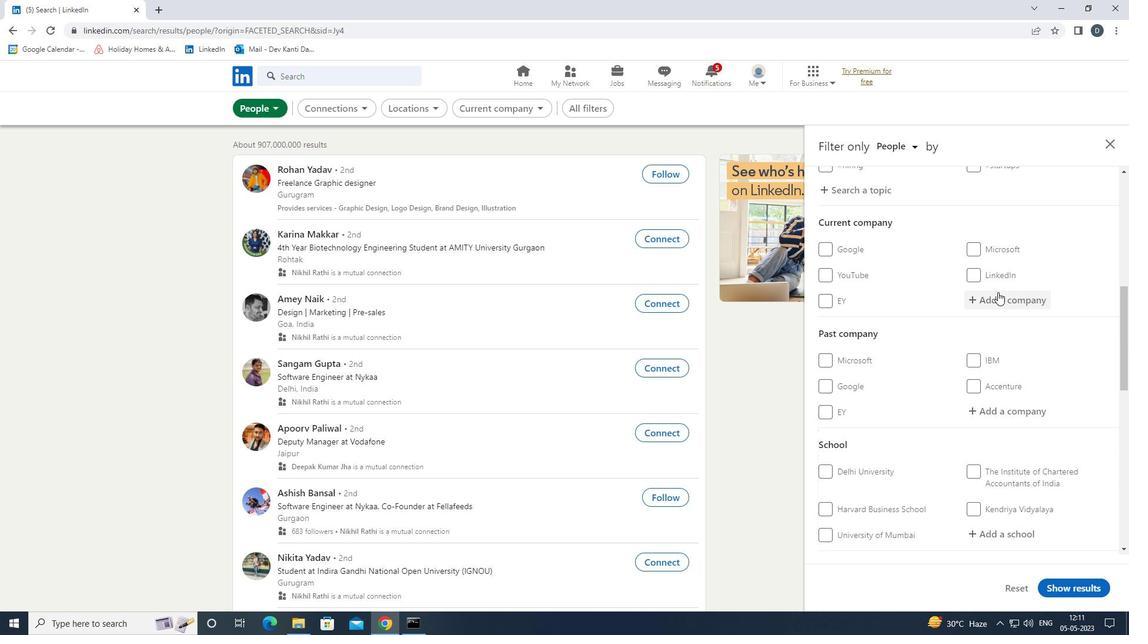
Action: Mouse pressed left at (998, 293)
Screenshot: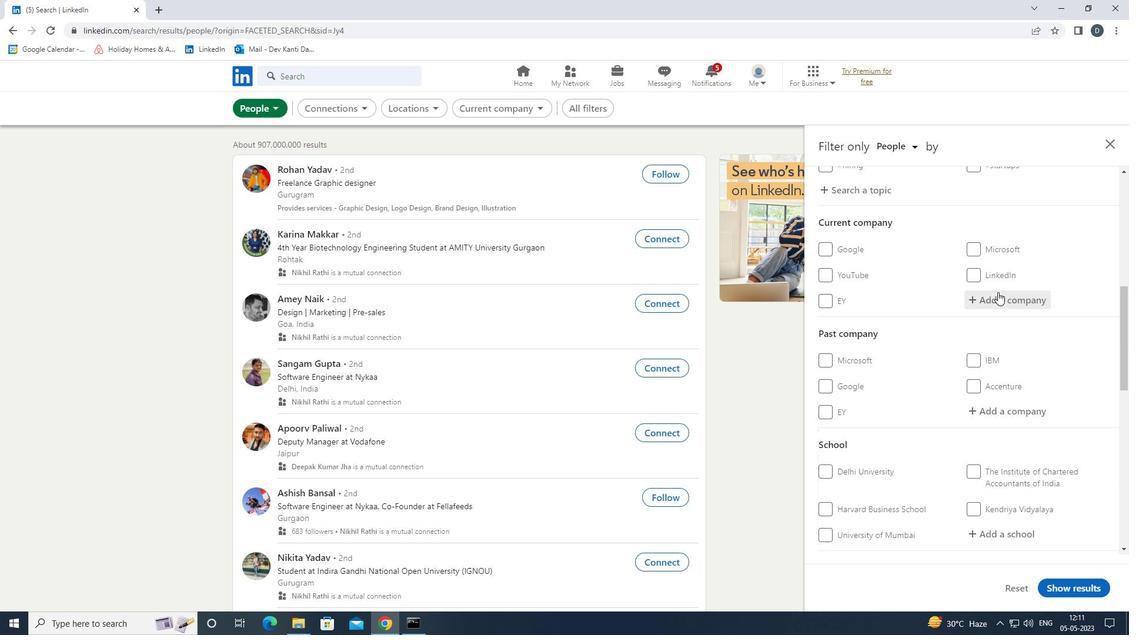 
Action: Key pressed <Key.shift><Key.shift><Key.shift>ITI<Key.space>AND<Key.space><Key.shift>DIPLOMA<Key.down><Key.enter>
Screenshot: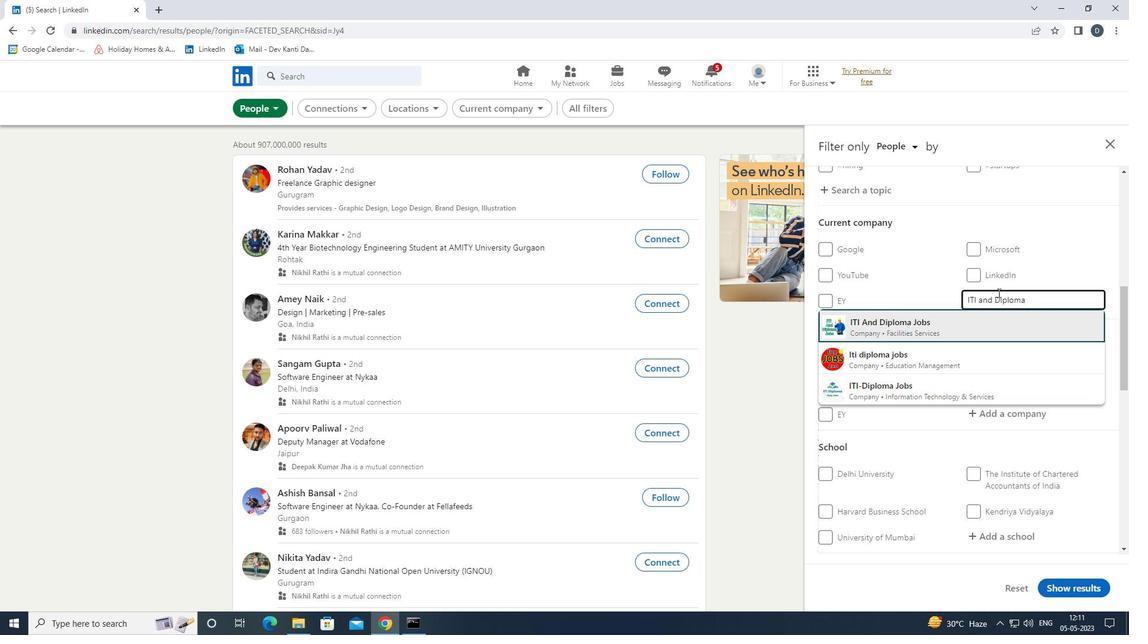 
Action: Mouse scrolled (998, 292) with delta (0, 0)
Screenshot: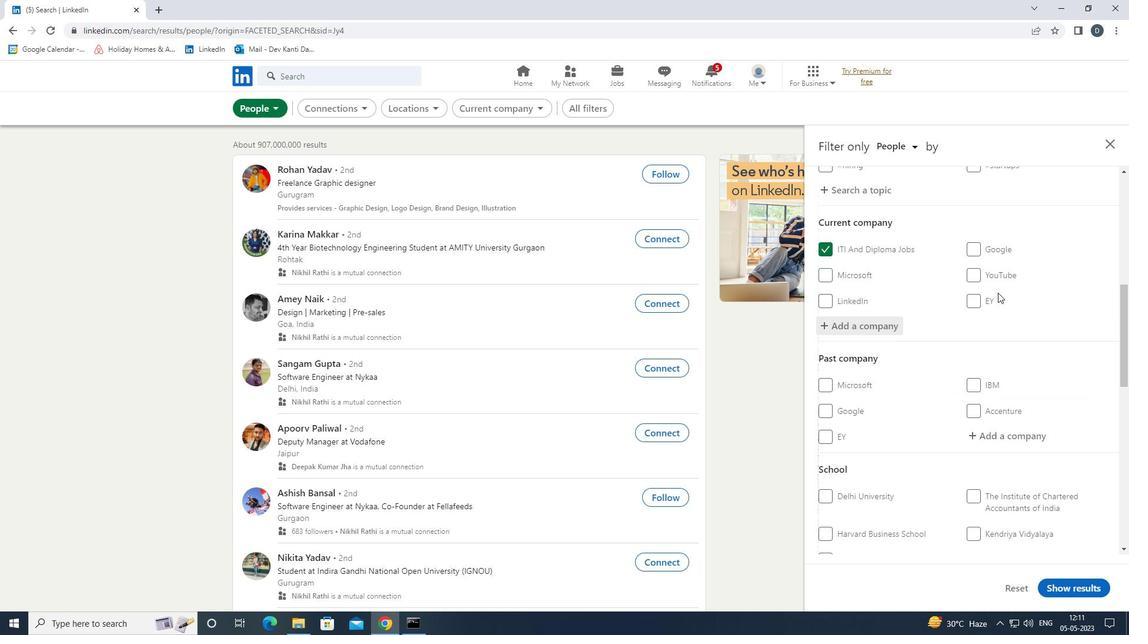 
Action: Mouse scrolled (998, 292) with delta (0, 0)
Screenshot: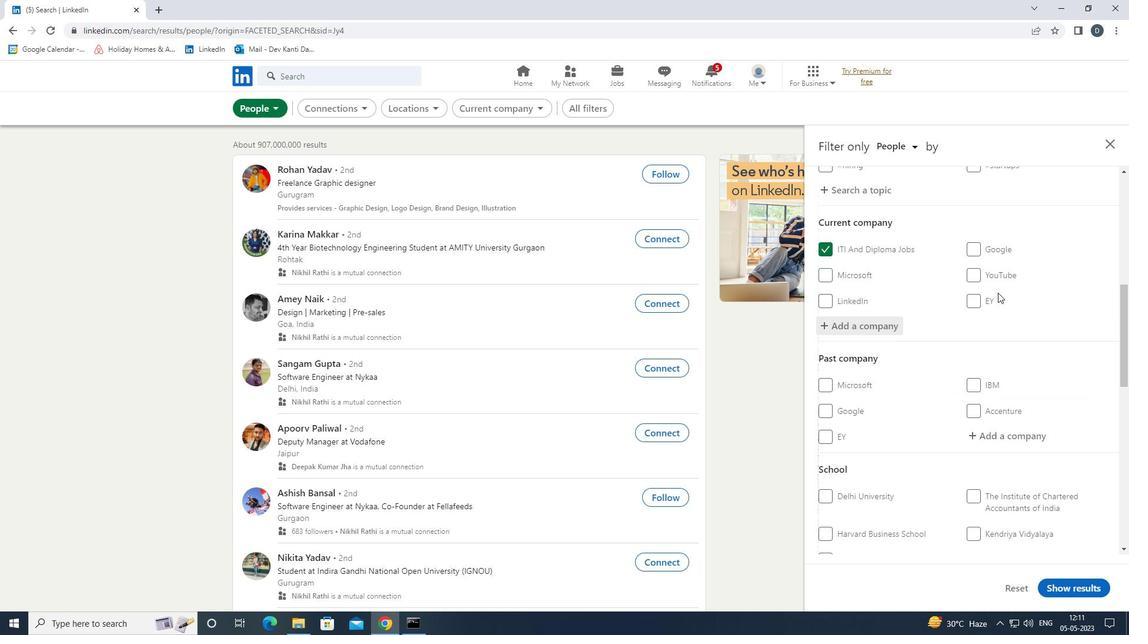 
Action: Mouse scrolled (998, 292) with delta (0, 0)
Screenshot: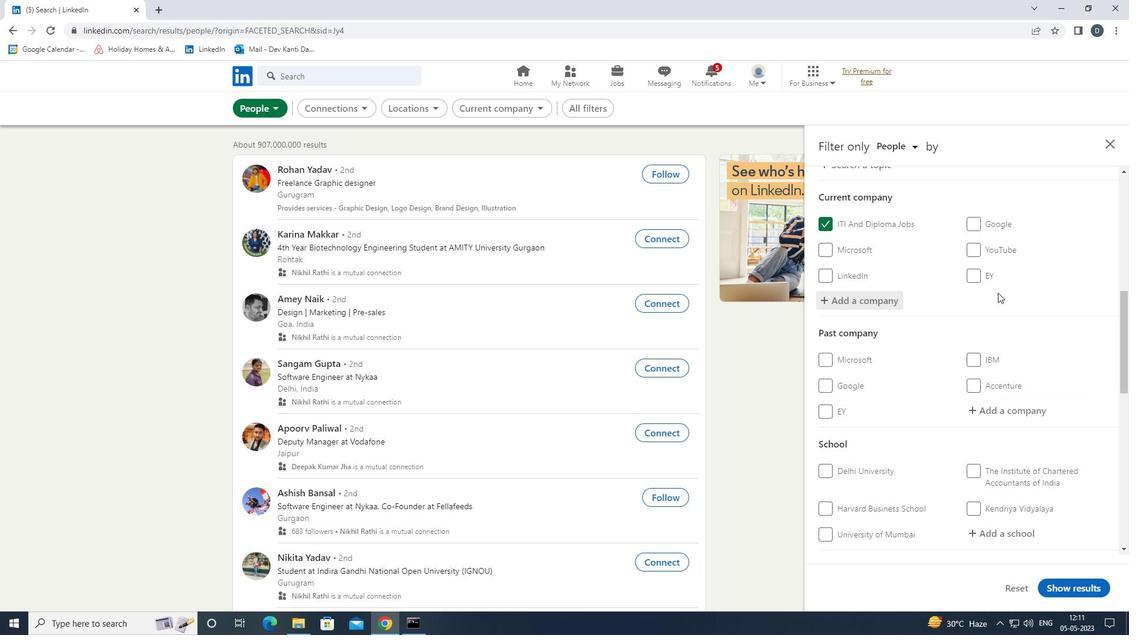
Action: Mouse scrolled (998, 292) with delta (0, 0)
Screenshot: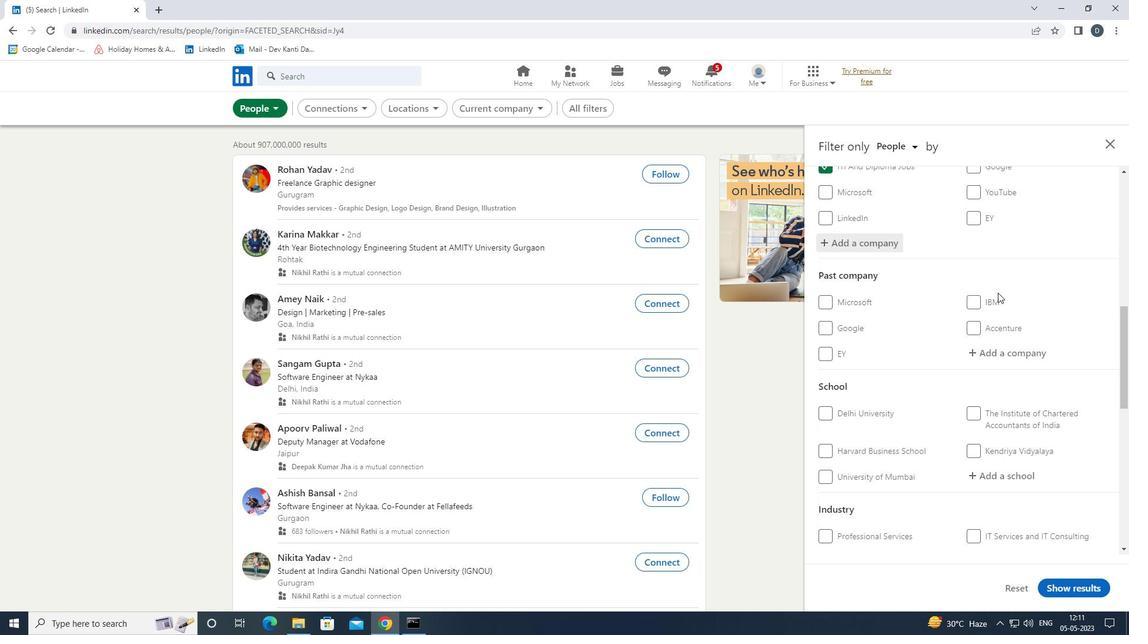 
Action: Mouse moved to (1009, 327)
Screenshot: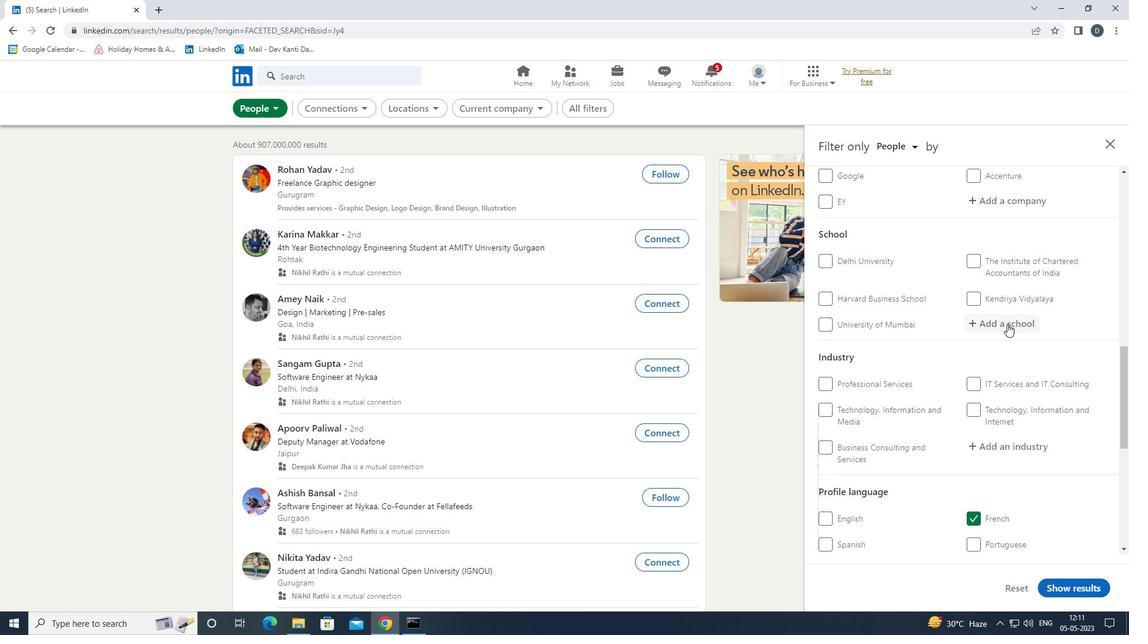 
Action: Mouse pressed left at (1009, 327)
Screenshot: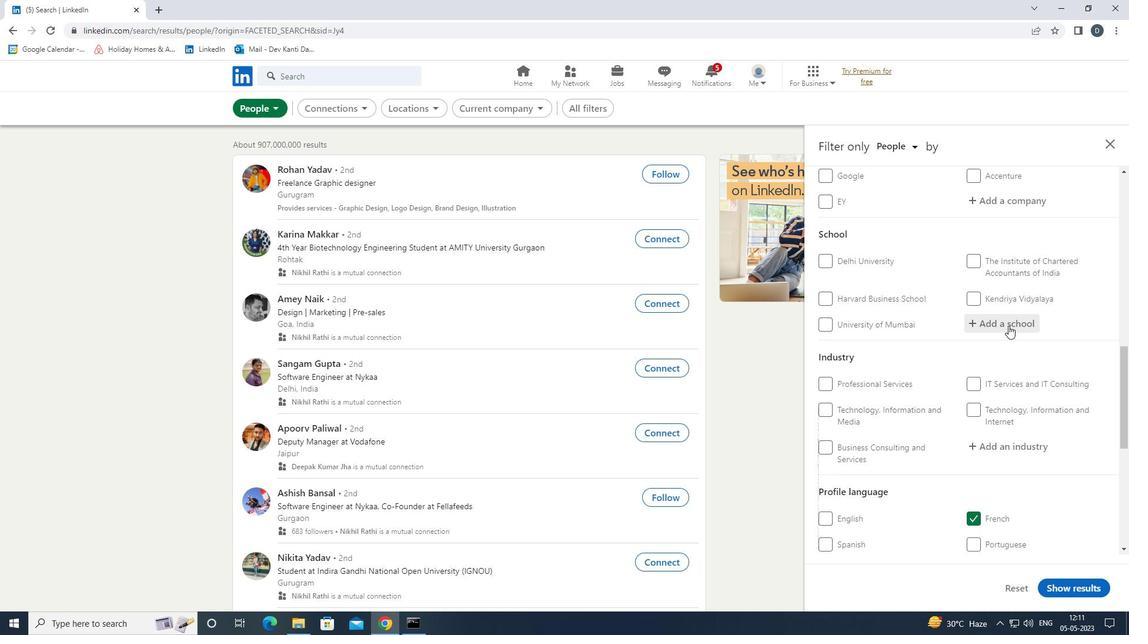 
Action: Mouse moved to (1009, 327)
Screenshot: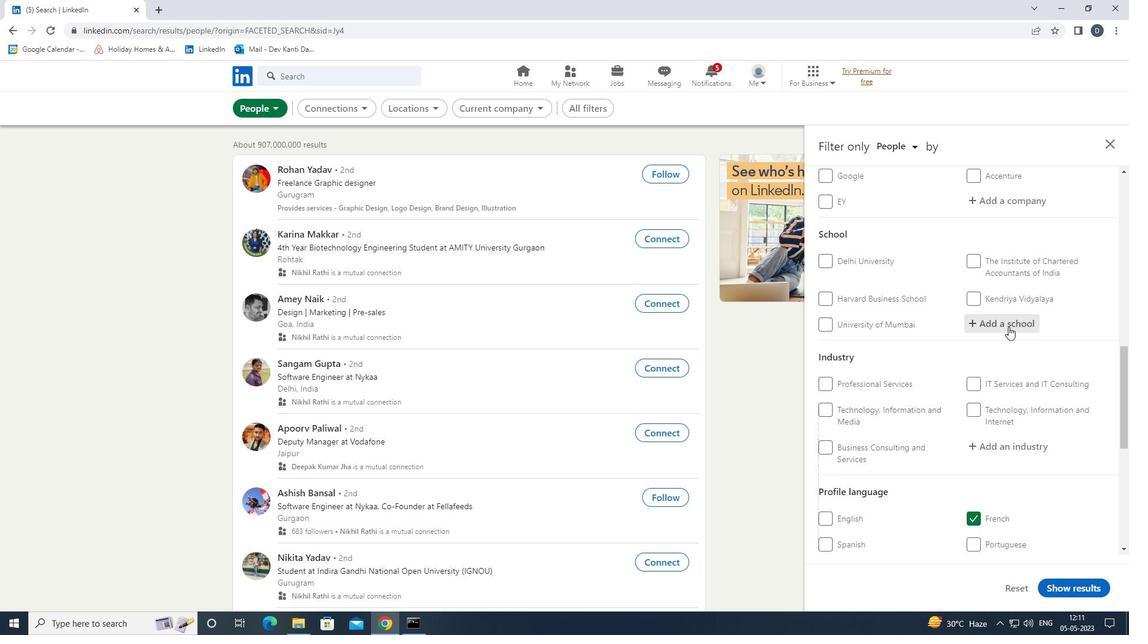 
Action: Key pressed <Key.shift><Key.shift><Key.shift><Key.shift><Key.shift>BANARAS<Key.space><Key.shift>HINDU<Key.down><Key.enter>
Screenshot: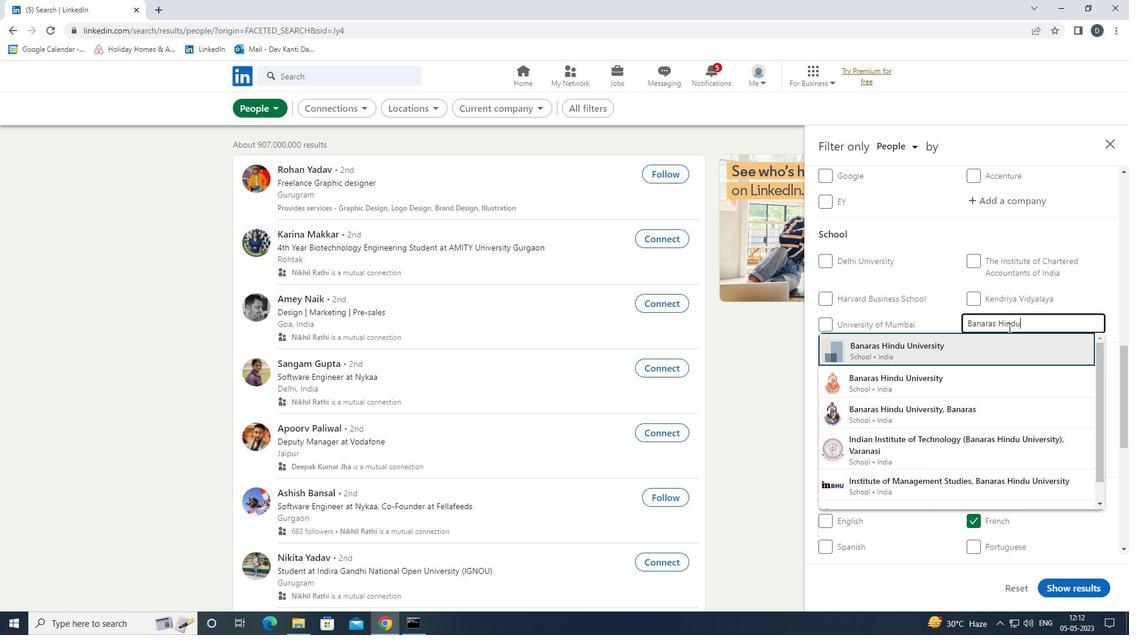 
Action: Mouse moved to (1010, 330)
Screenshot: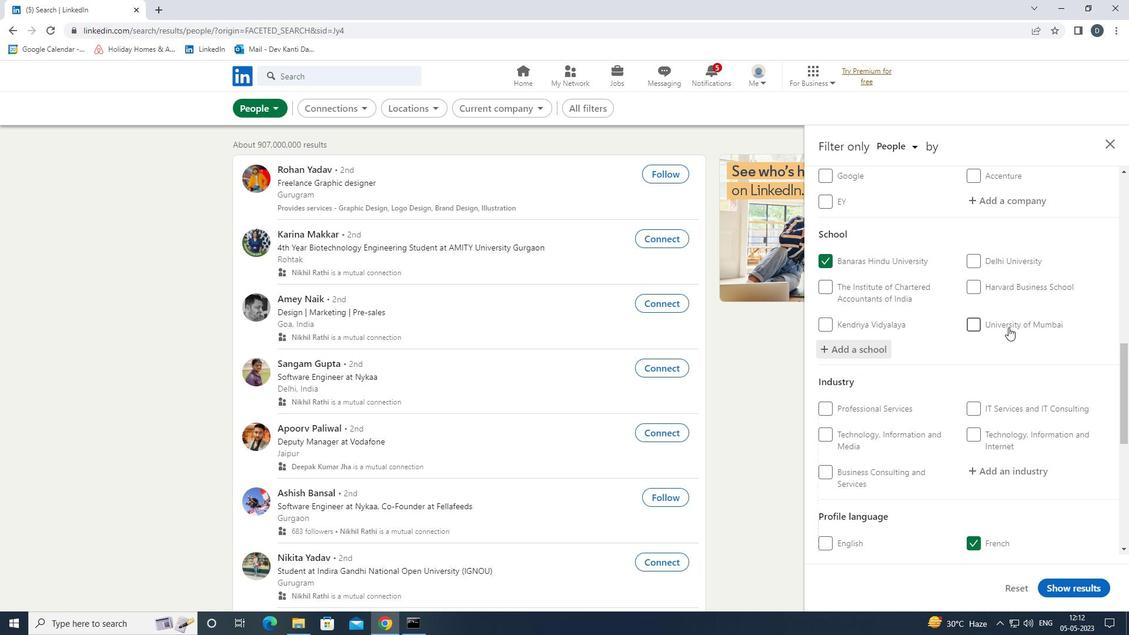 
Action: Mouse scrolled (1010, 329) with delta (0, 0)
Screenshot: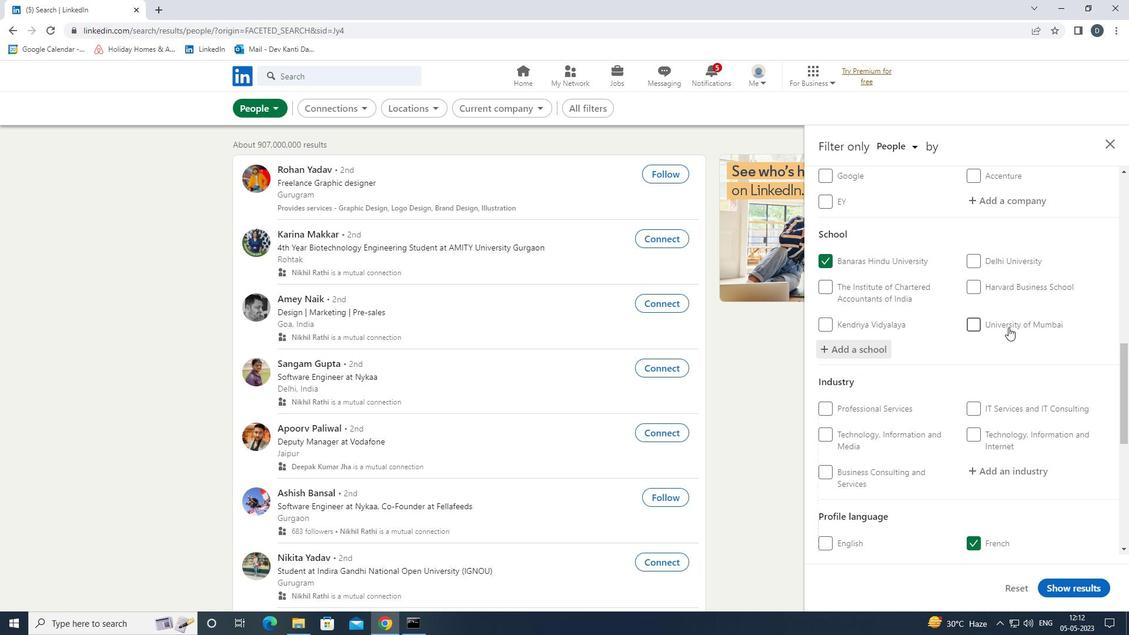 
Action: Mouse scrolled (1010, 329) with delta (0, 0)
Screenshot: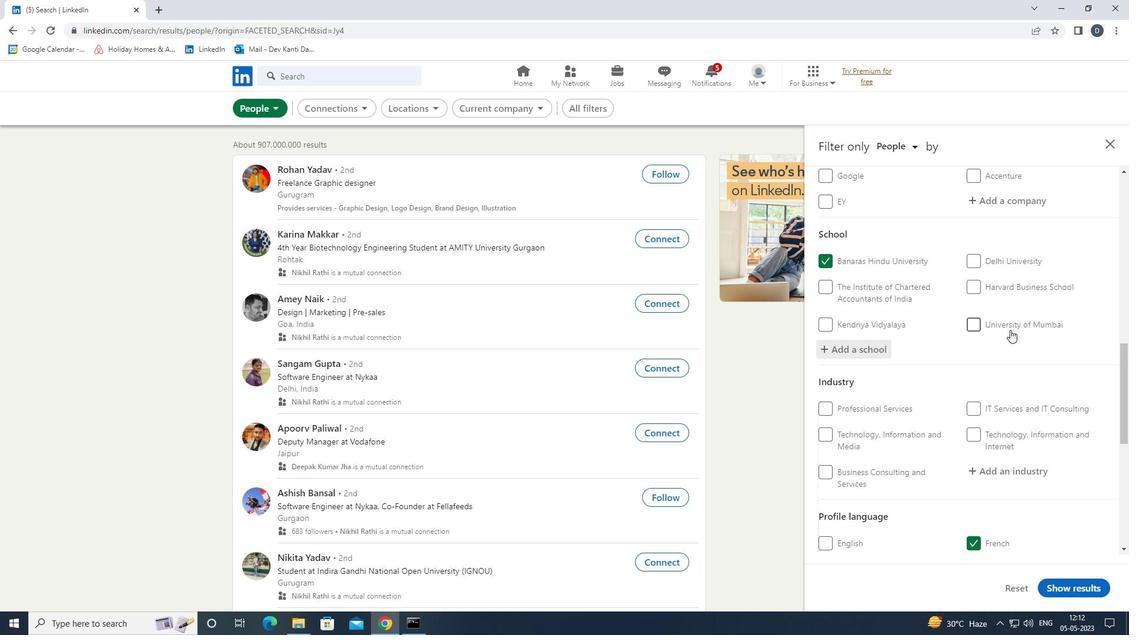 
Action: Mouse scrolled (1010, 329) with delta (0, 0)
Screenshot: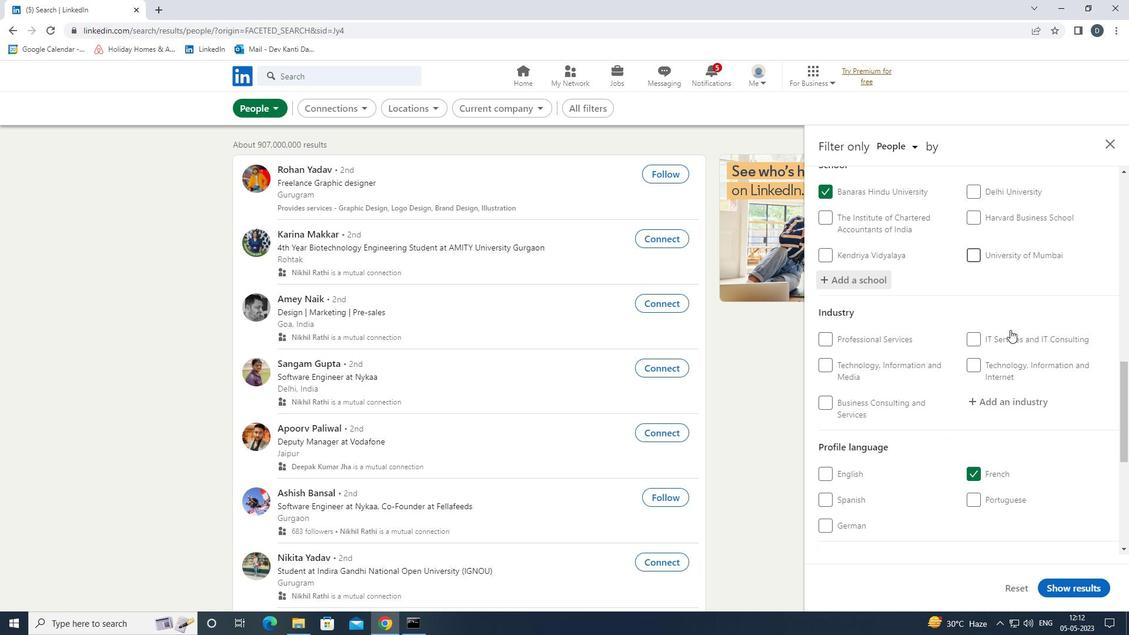 
Action: Mouse moved to (1022, 301)
Screenshot: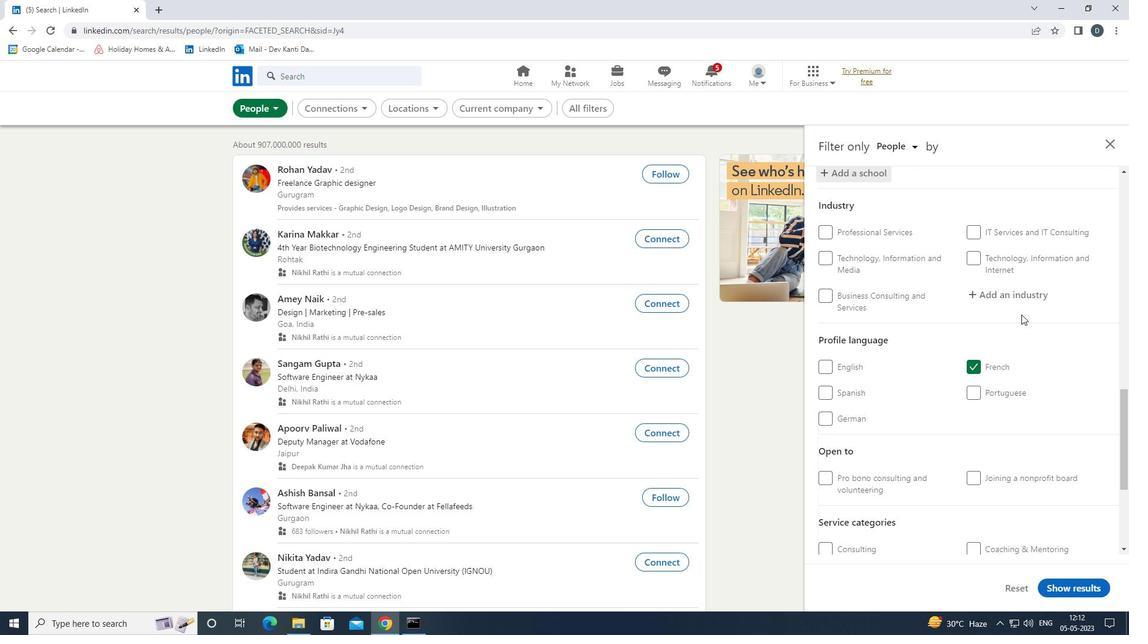 
Action: Mouse pressed left at (1022, 301)
Screenshot: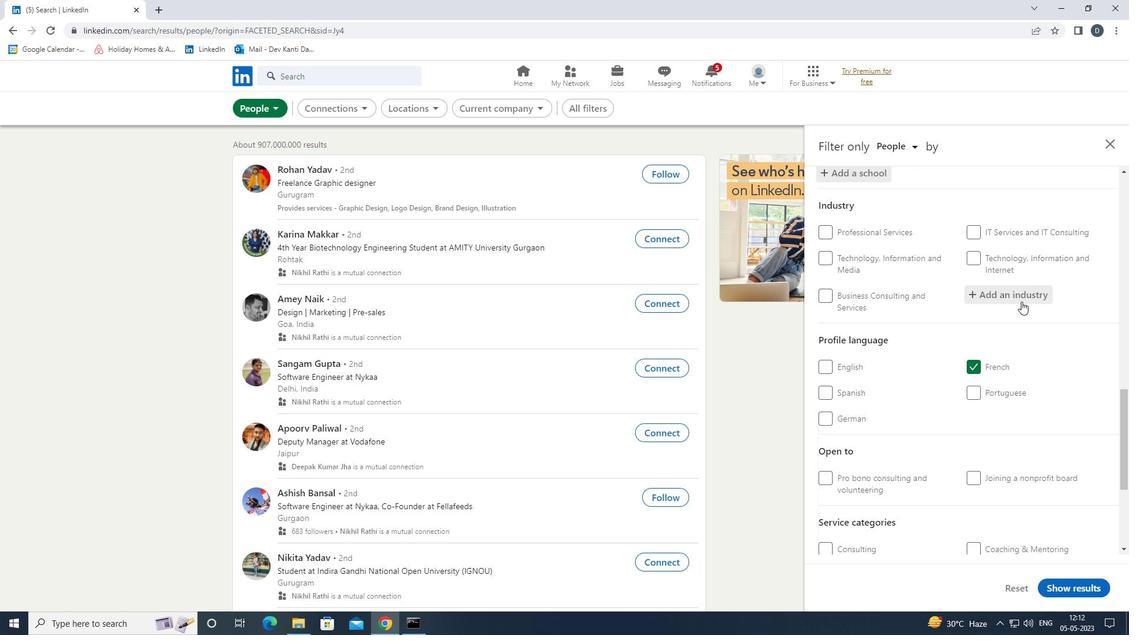 
Action: Key pressed <Key.shift>WHOLESALE<Key.space><Key.shift>LUXURY<Key.space><Key.shift>GOODS<Key.down><Key.enter>
Screenshot: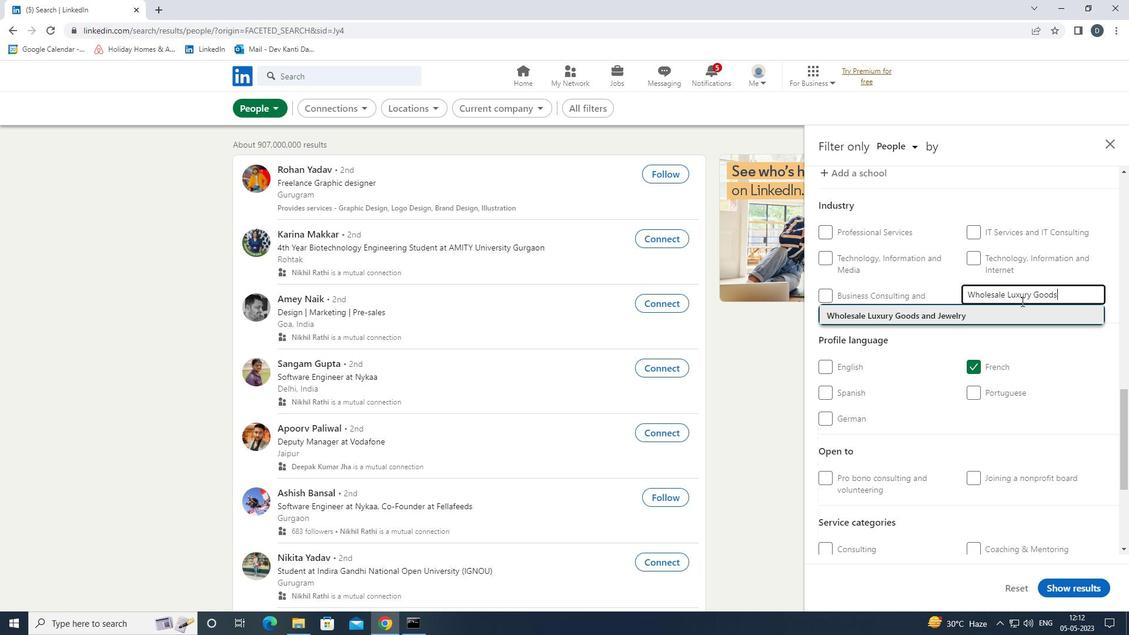 
Action: Mouse scrolled (1022, 301) with delta (0, 0)
Screenshot: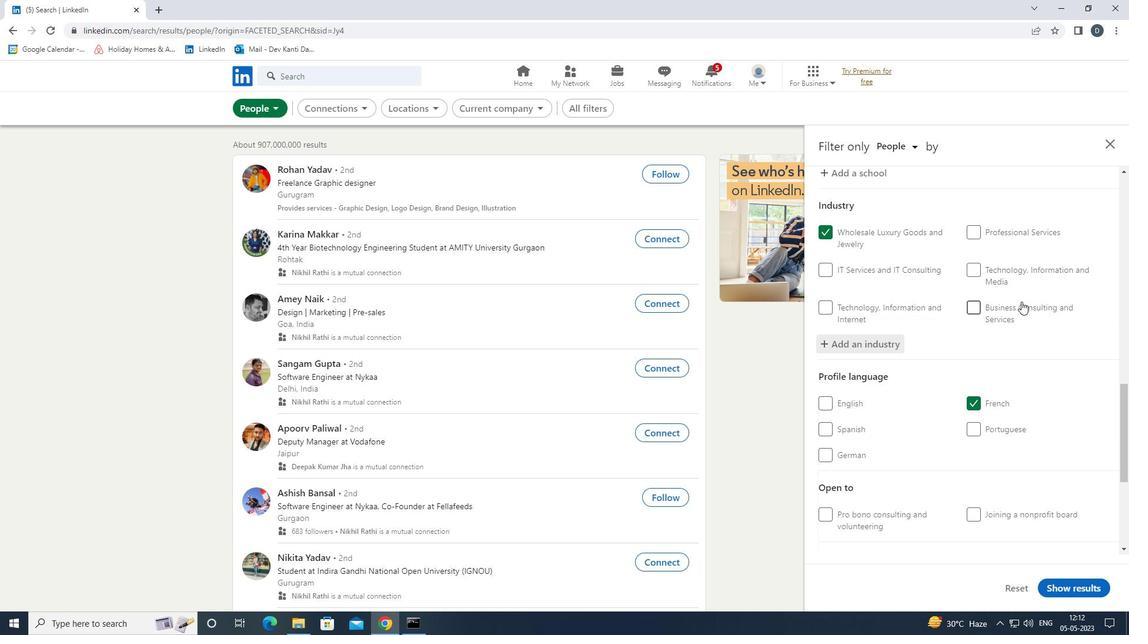 
Action: Mouse scrolled (1022, 301) with delta (0, 0)
Screenshot: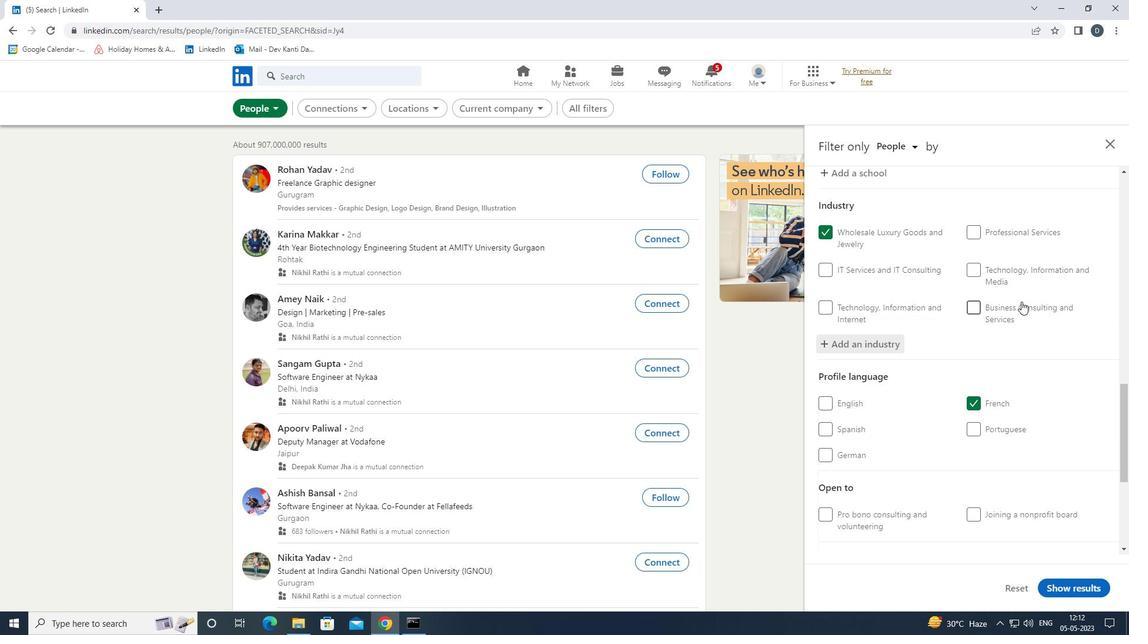 
Action: Mouse scrolled (1022, 301) with delta (0, 0)
Screenshot: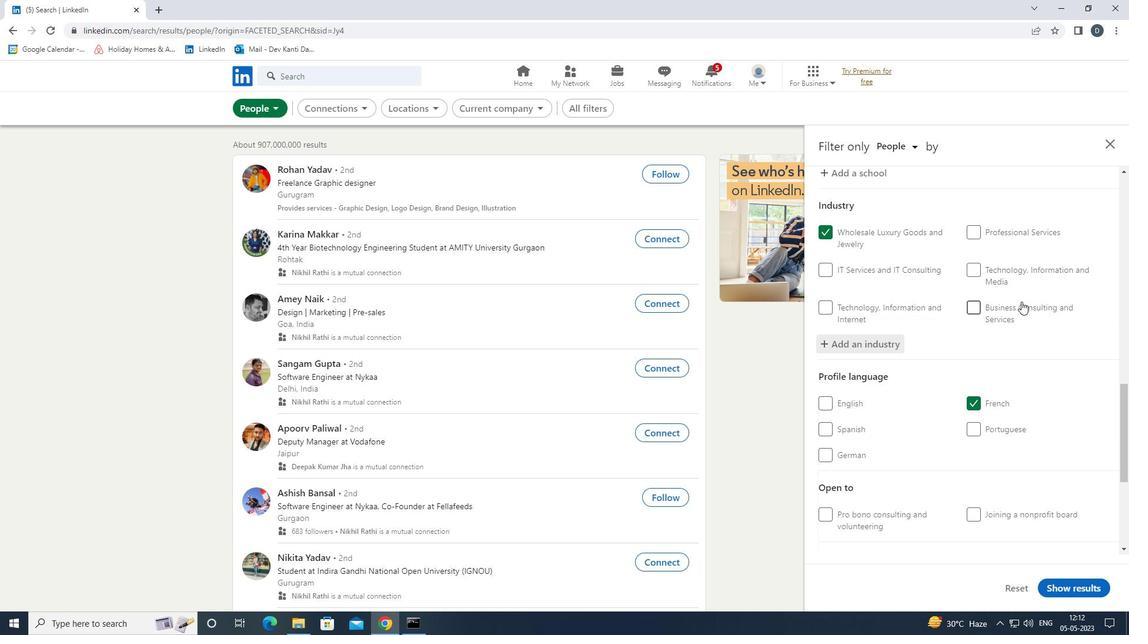 
Action: Mouse scrolled (1022, 301) with delta (0, 0)
Screenshot: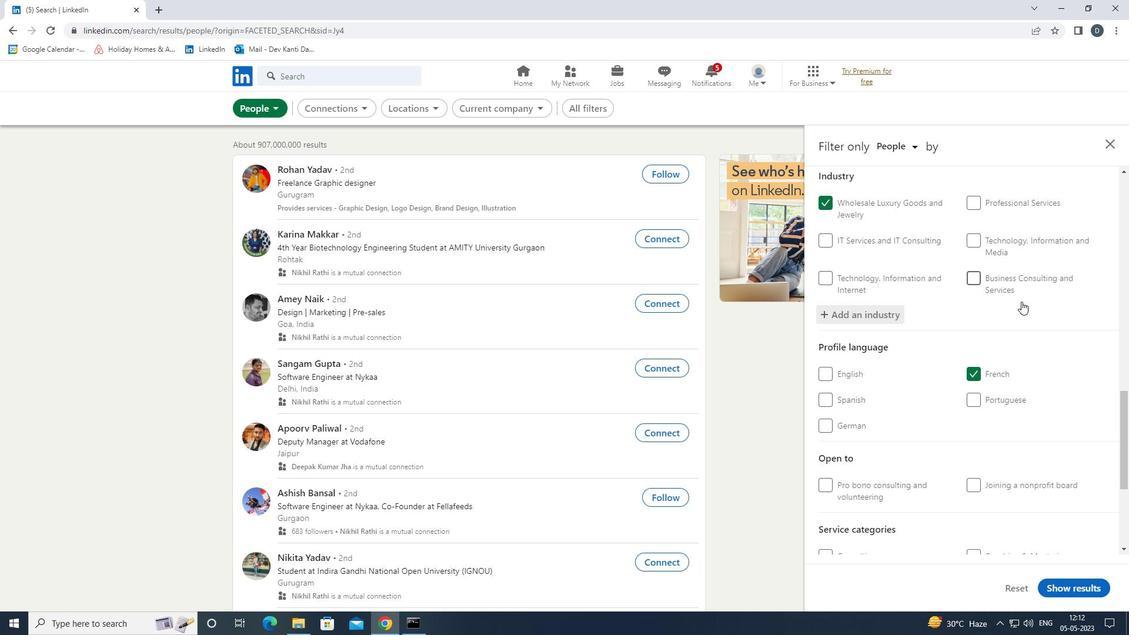 
Action: Mouse moved to (1021, 305)
Screenshot: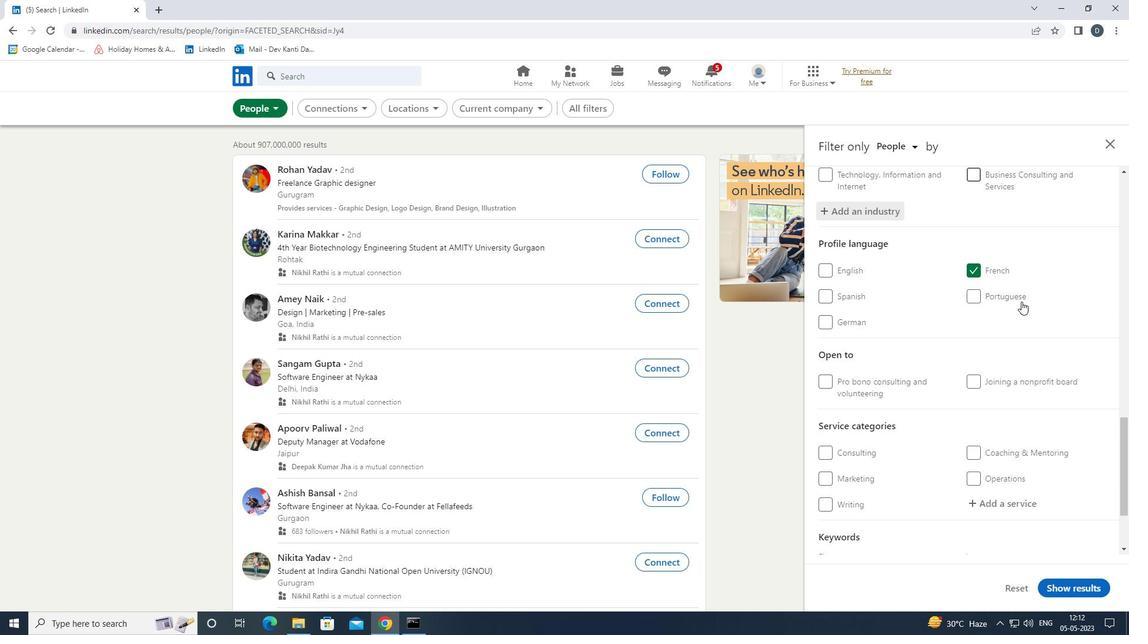 
Action: Mouse scrolled (1021, 304) with delta (0, 0)
Screenshot: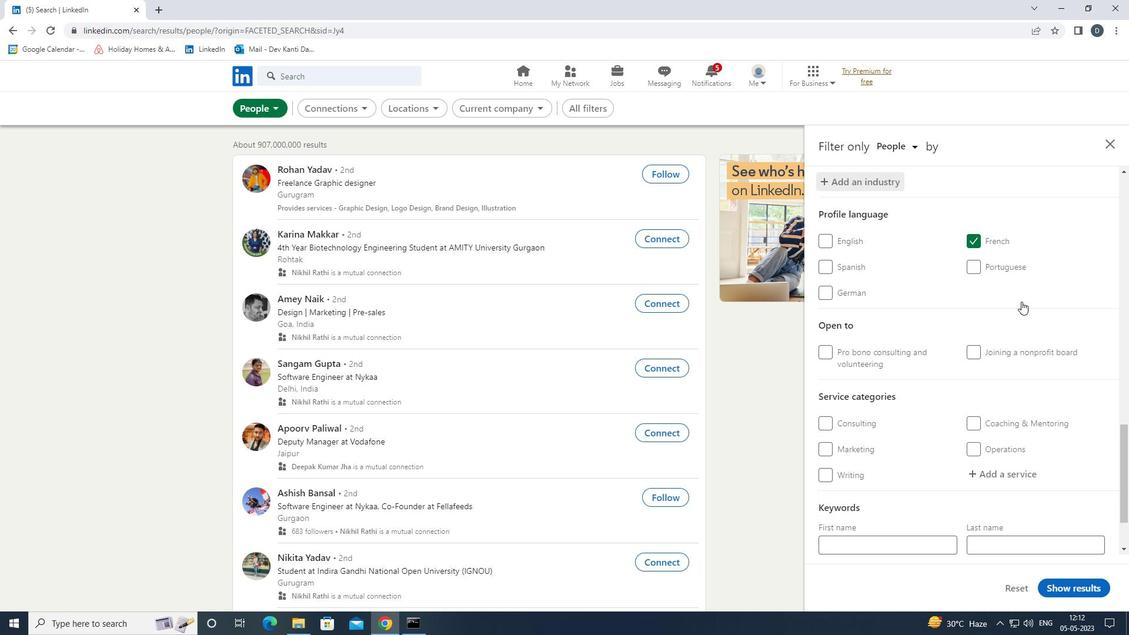 
Action: Mouse moved to (1013, 385)
Screenshot: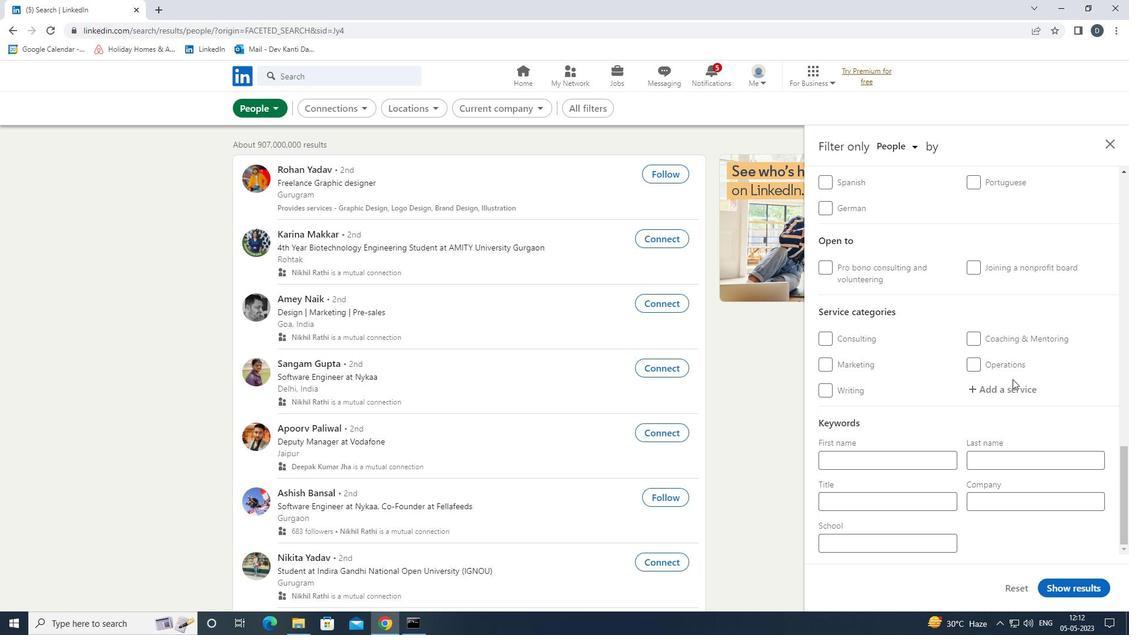 
Action: Mouse pressed left at (1013, 385)
Screenshot: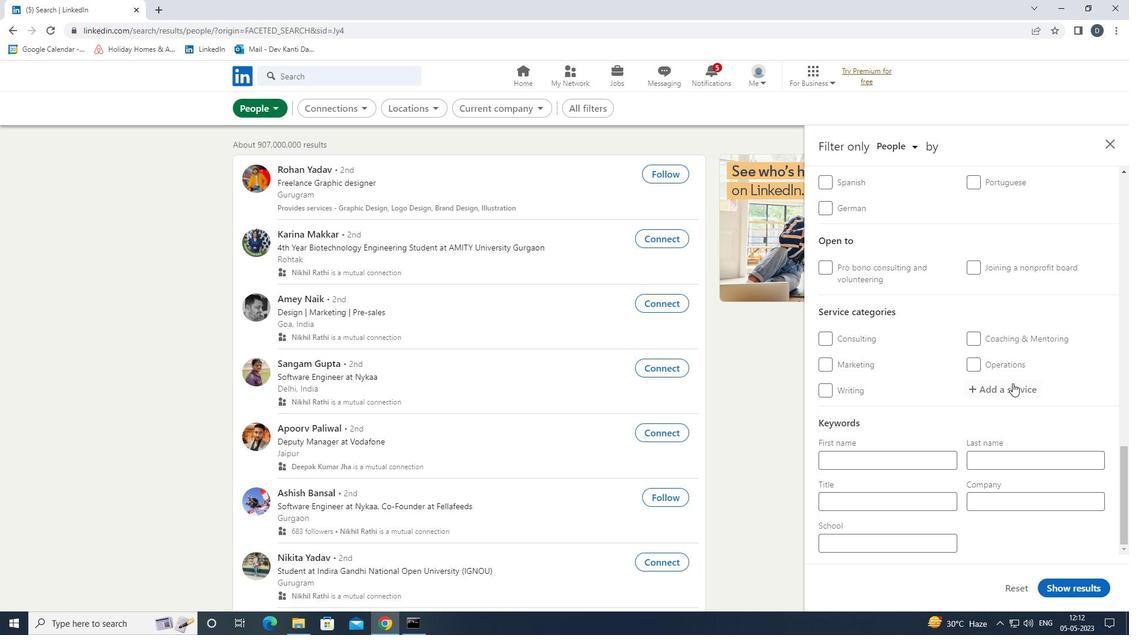 
Action: Mouse moved to (1013, 385)
Screenshot: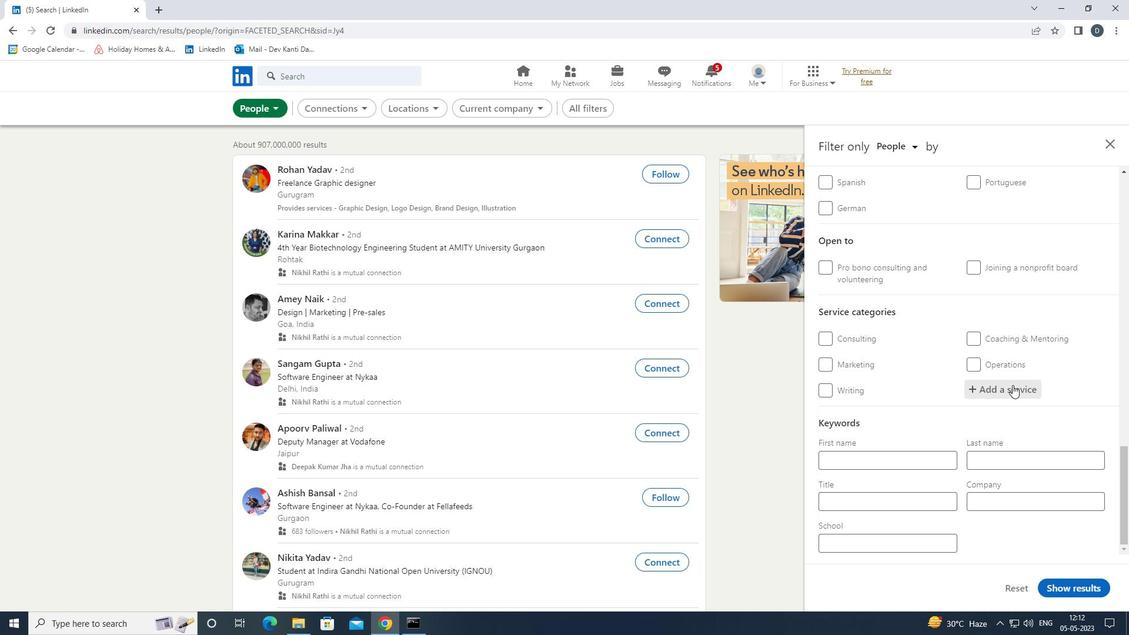 
Action: Key pressed <Key.shift>UX<Key.space><Key.shift><Key.shift><Key.shift><Key.shift><Key.shift><Key.shift><Key.shift><Key.shift><Key.shift><Key.shift><Key.shift>RES<Key.down><Key.enter>
Screenshot: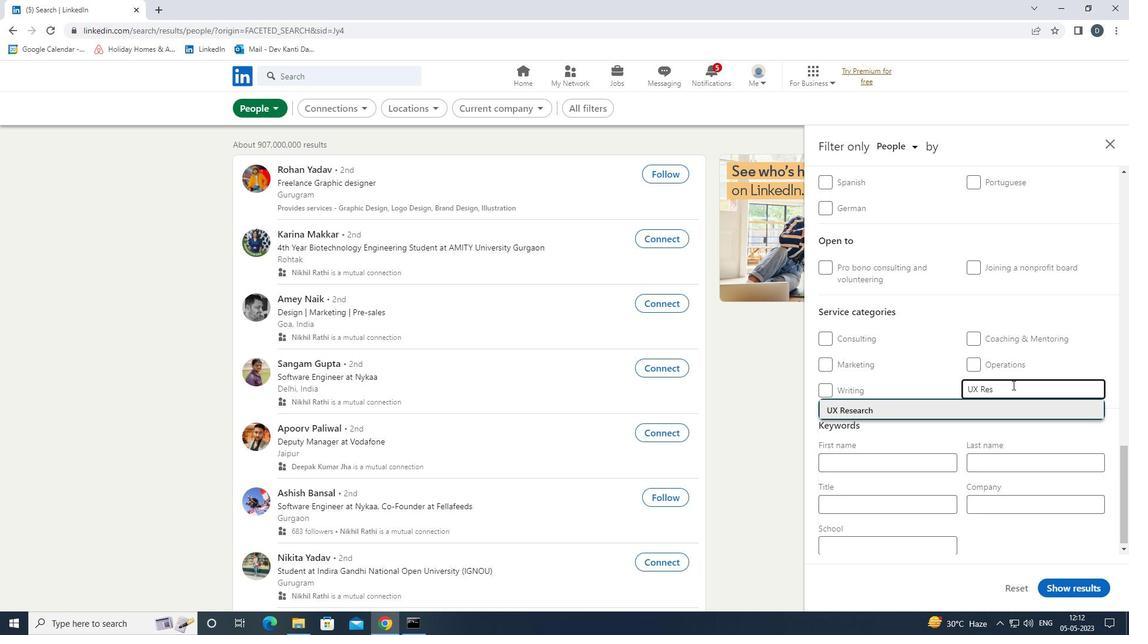 
Action: Mouse scrolled (1013, 384) with delta (0, 0)
Screenshot: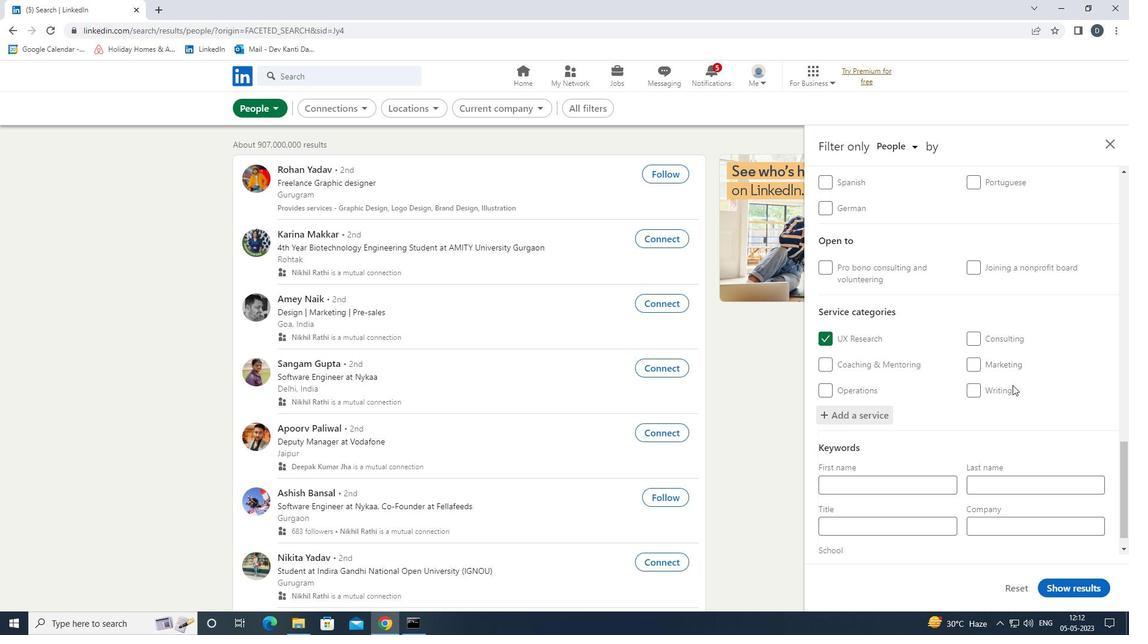 
Action: Mouse scrolled (1013, 384) with delta (0, 0)
Screenshot: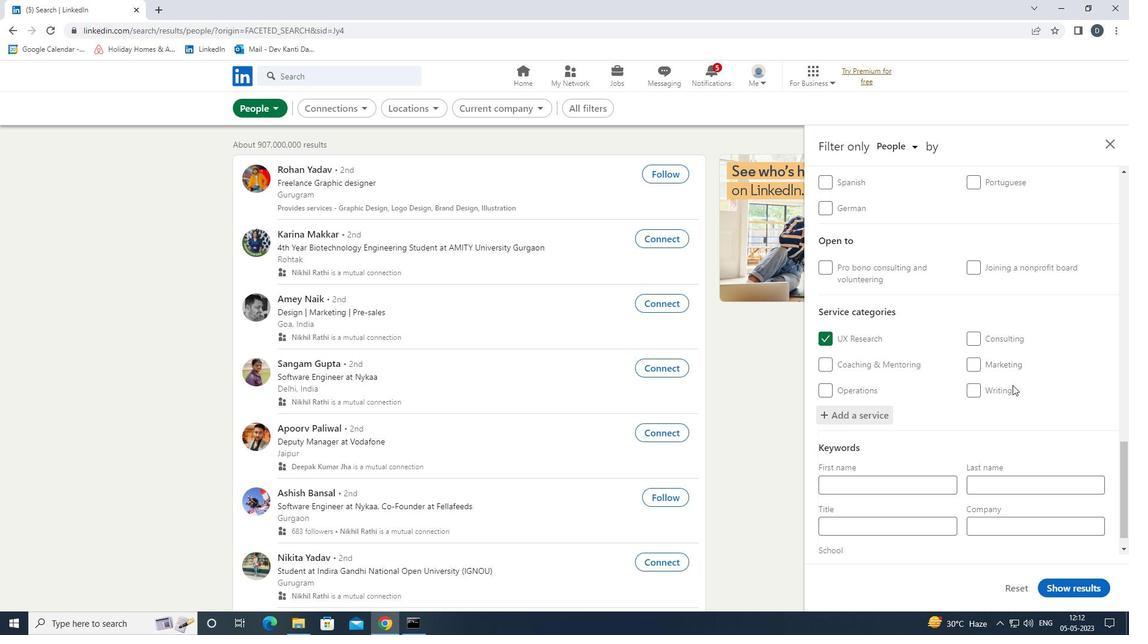 
Action: Mouse moved to (1009, 394)
Screenshot: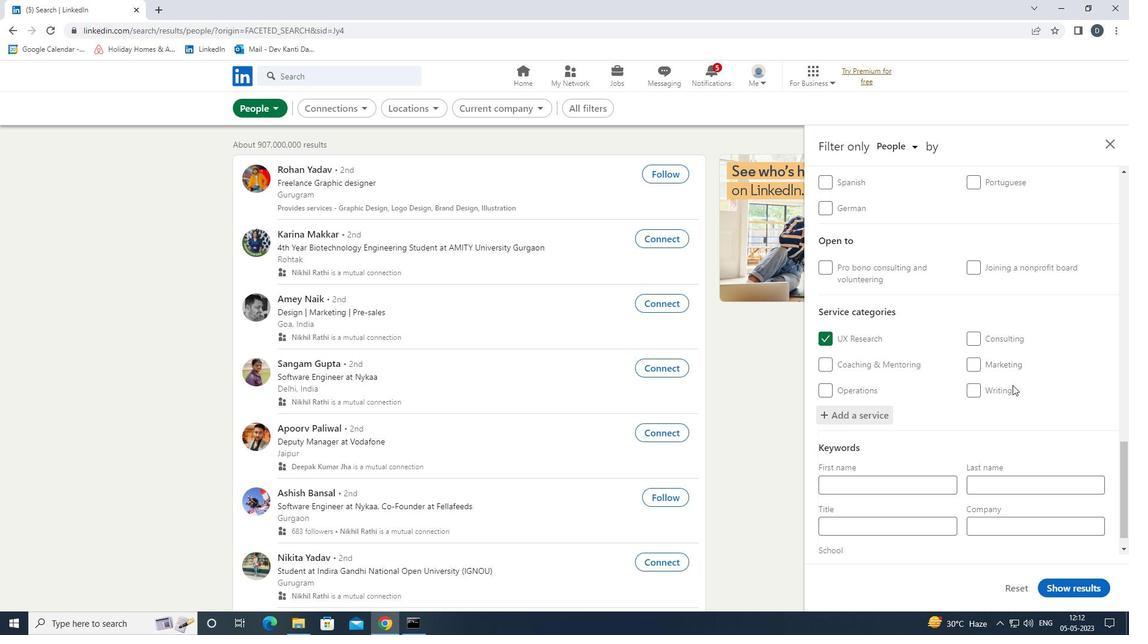 
Action: Mouse scrolled (1009, 394) with delta (0, 0)
Screenshot: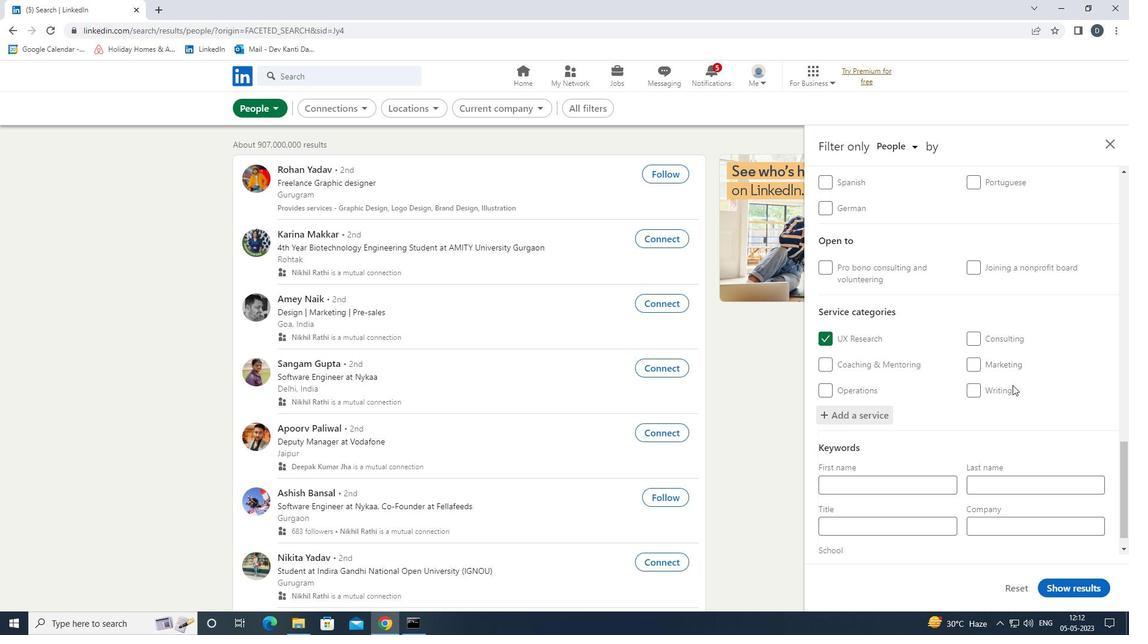 
Action: Mouse moved to (914, 504)
Screenshot: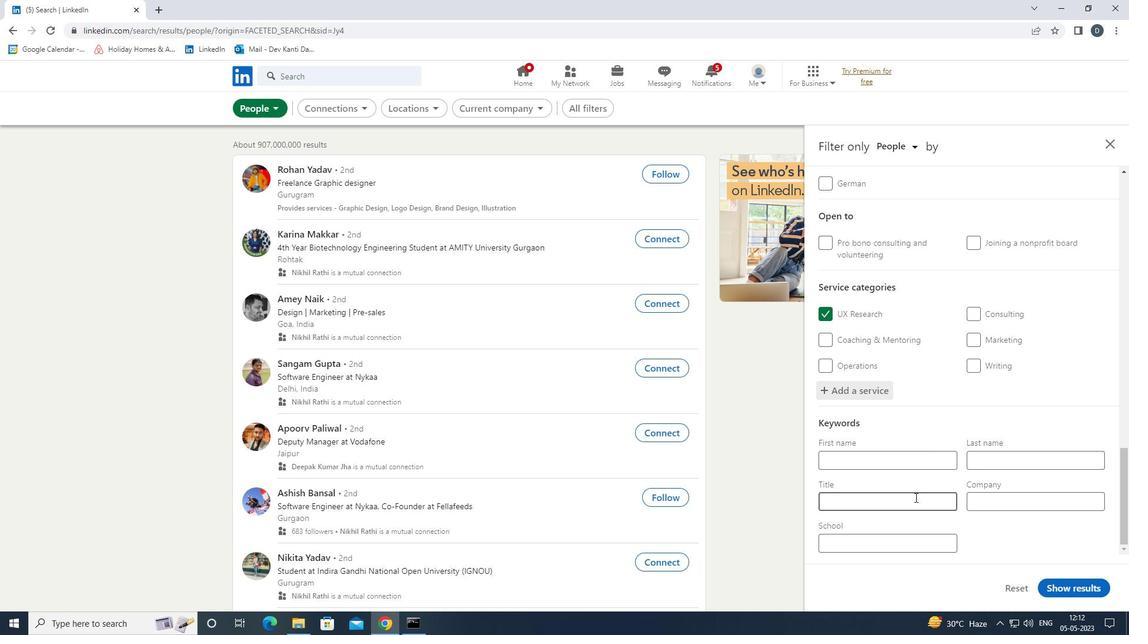 
Action: Mouse pressed left at (914, 504)
Screenshot: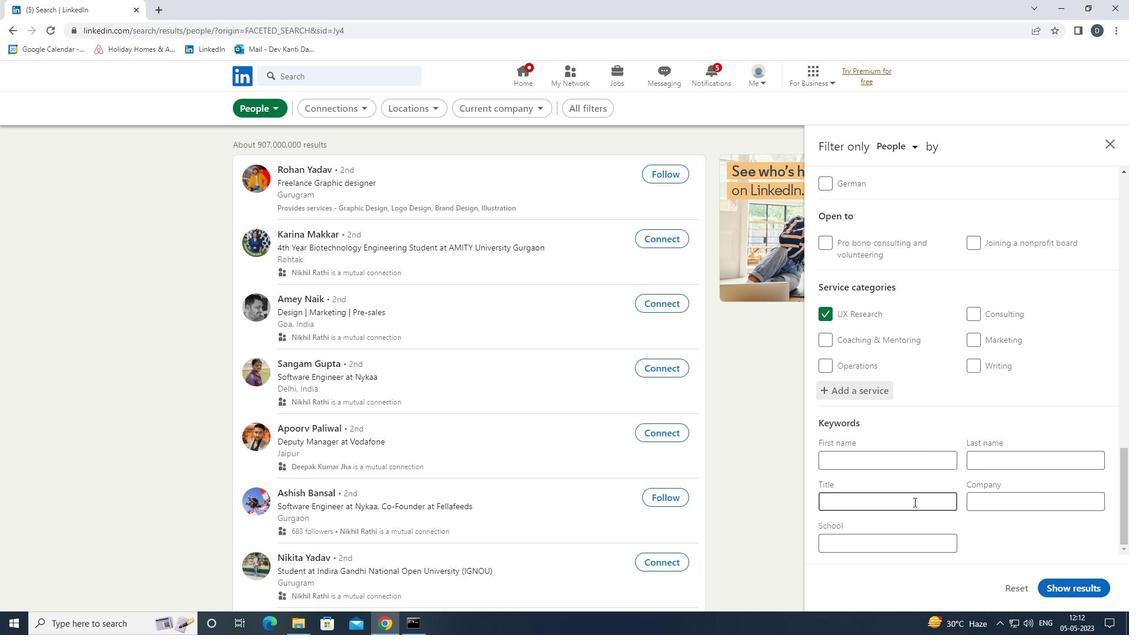 
Action: Mouse moved to (912, 507)
Screenshot: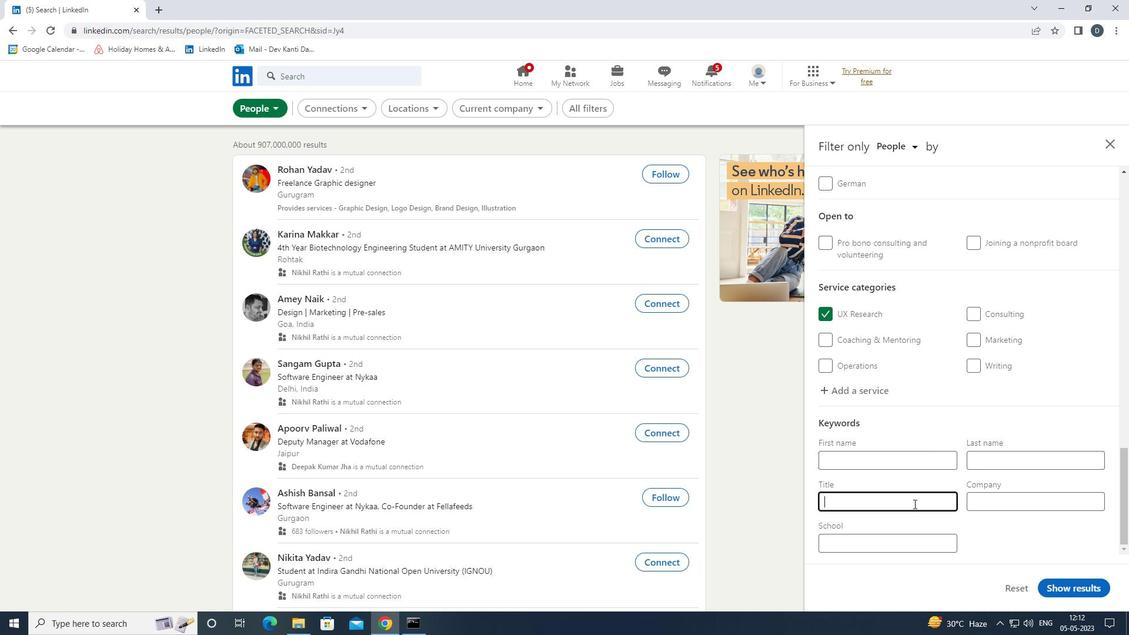 
Action: Key pressed <Key.shift>SALES<Key.space><Key.shift><Key.shift><Key.shift><Key.shift><Key.shift>ASSOCIATE
Screenshot: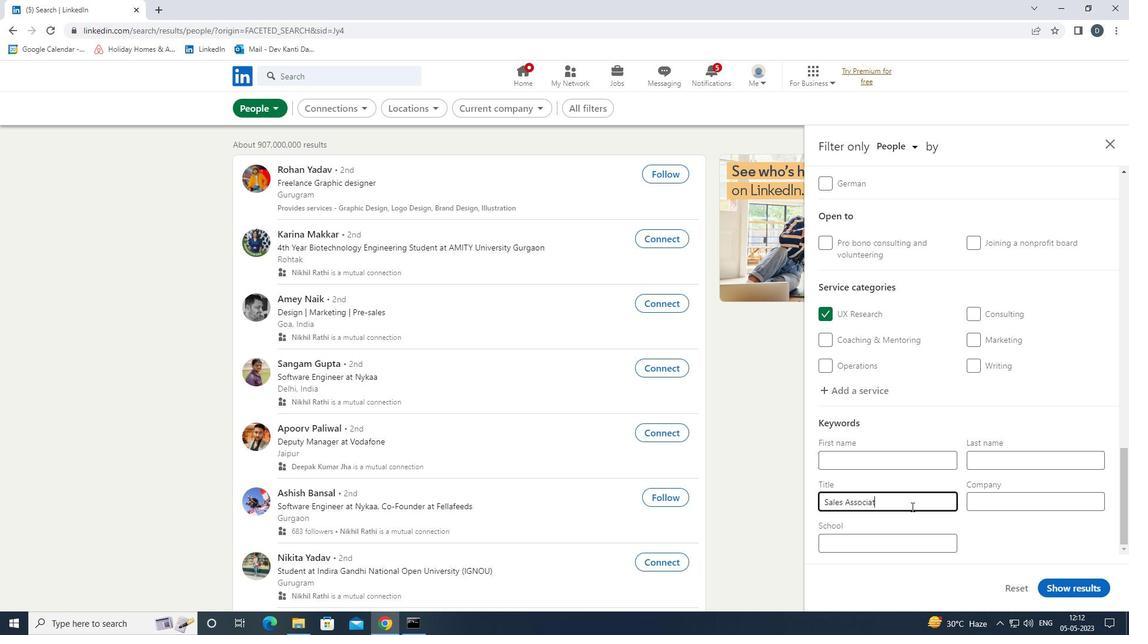 
Action: Mouse moved to (1079, 584)
Screenshot: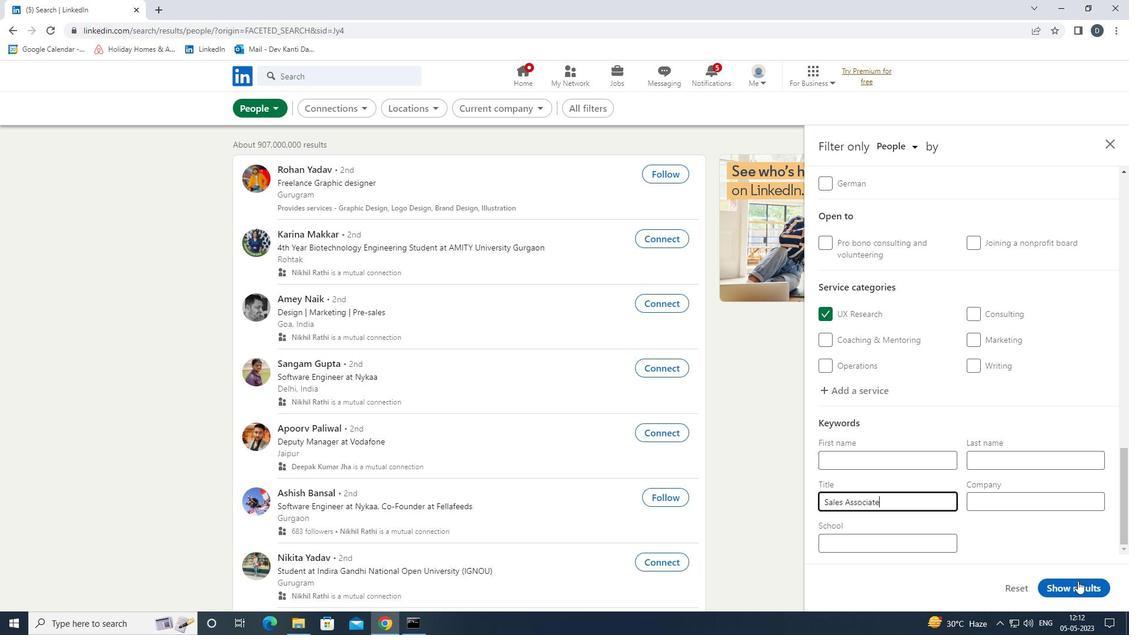 
Action: Mouse pressed left at (1079, 584)
Screenshot: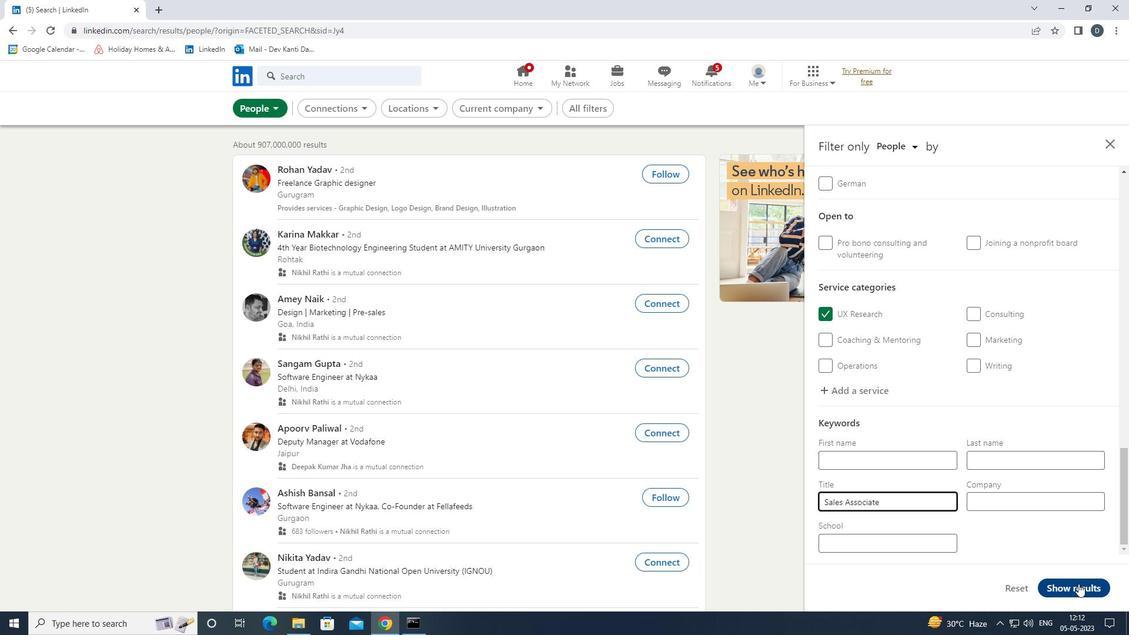 
Action: Mouse moved to (1074, 564)
Screenshot: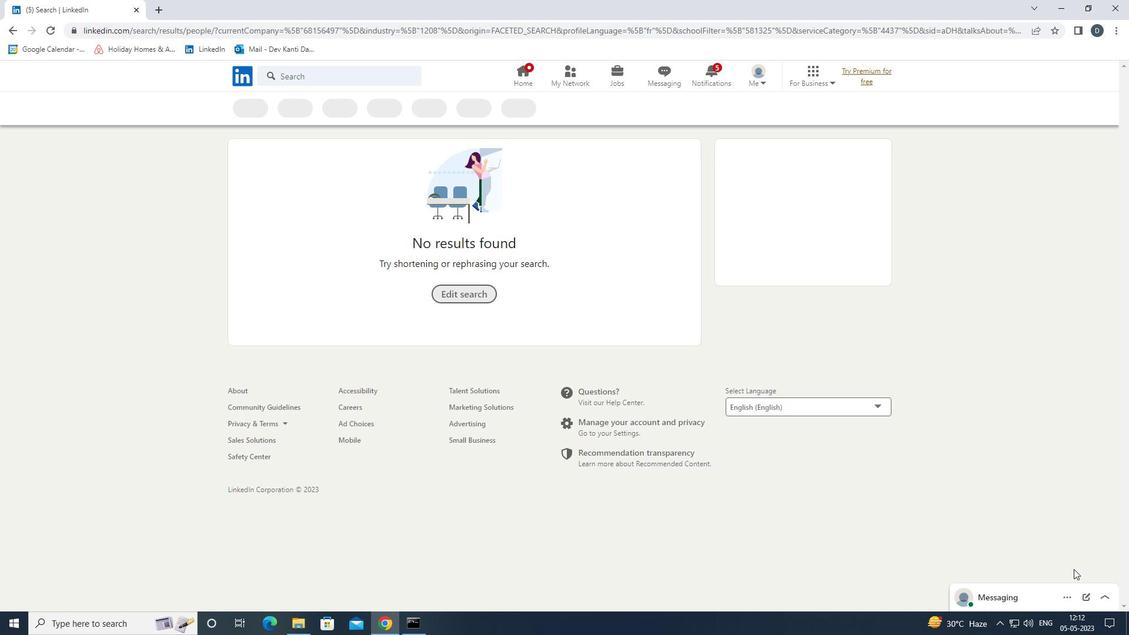 
